 Task: Find connections with filter location Kettering with filter topic #careerswith filter profile language Potuguese with filter current company Aspire Systems with filter school Malla Reddy Engineering College with filter industry Coal Mining with filter service category Video Animation with filter keywords title Skin Care Specialist
Action: Mouse moved to (522, 77)
Screenshot: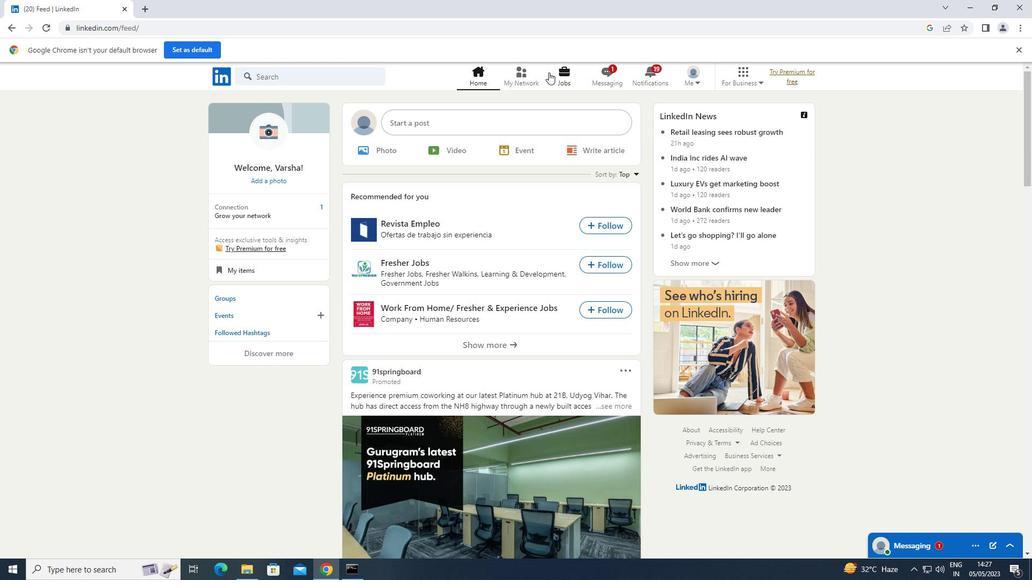 
Action: Mouse pressed left at (522, 77)
Screenshot: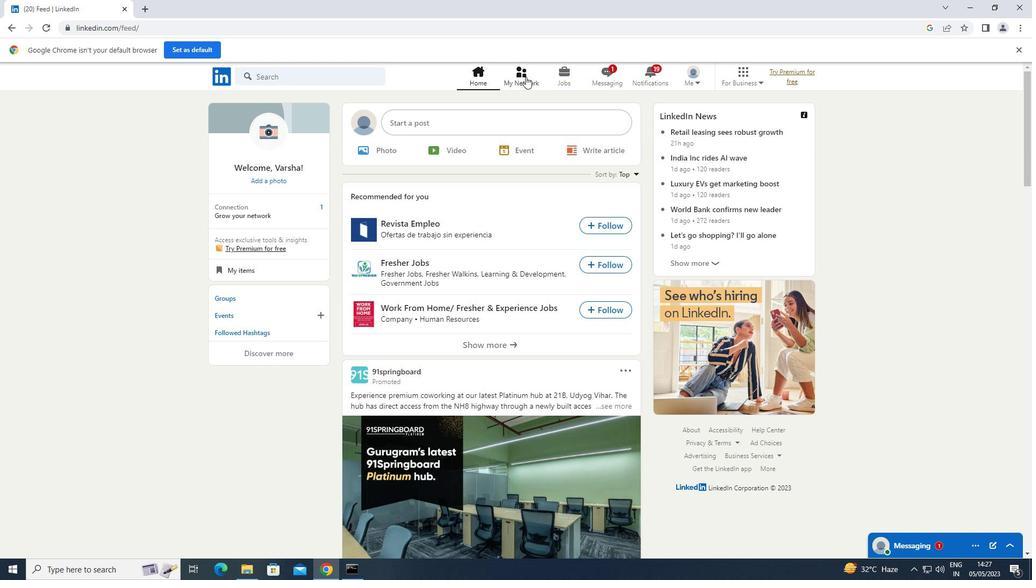 
Action: Mouse moved to (300, 132)
Screenshot: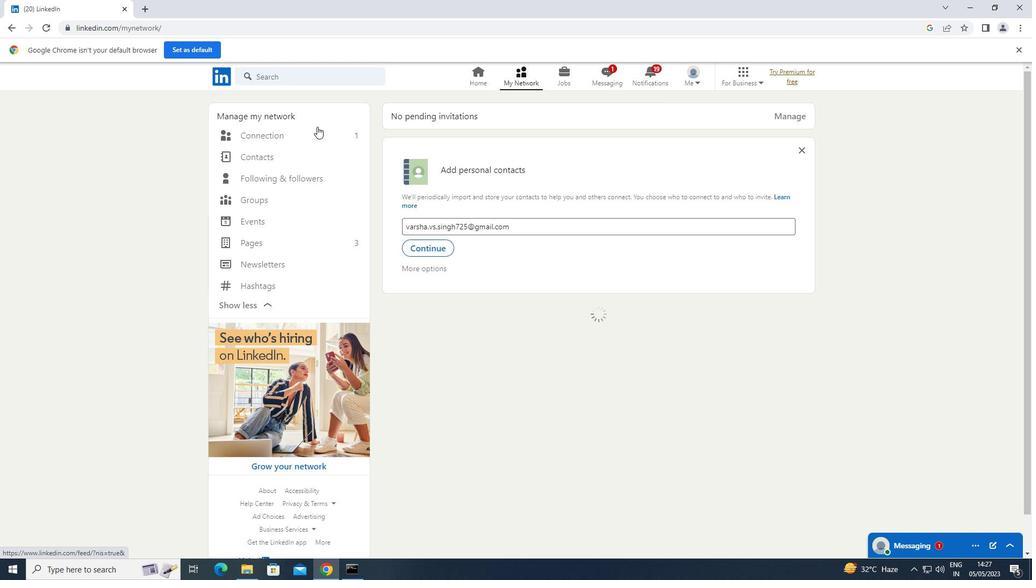
Action: Mouse pressed left at (300, 132)
Screenshot: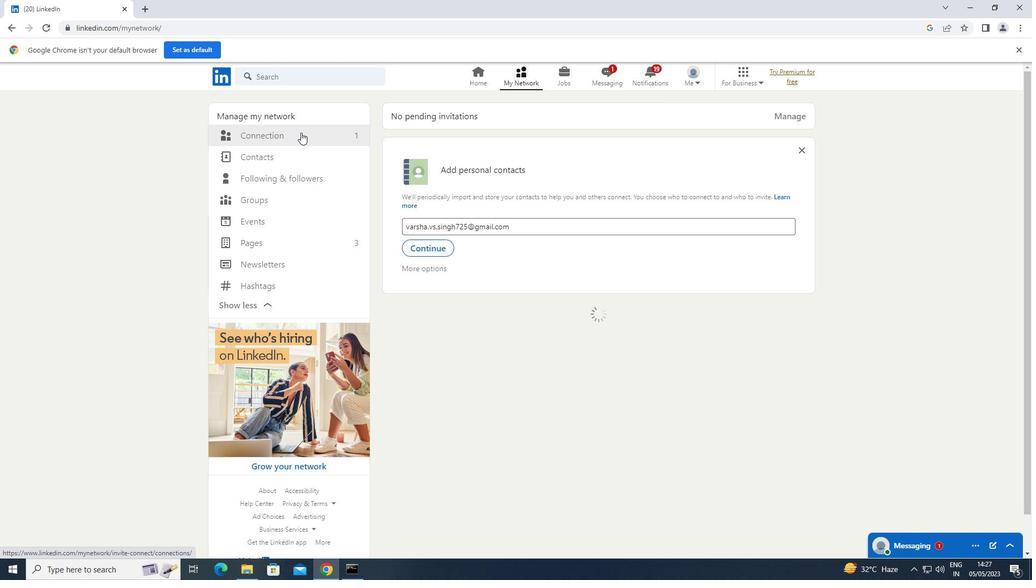 
Action: Mouse moved to (586, 133)
Screenshot: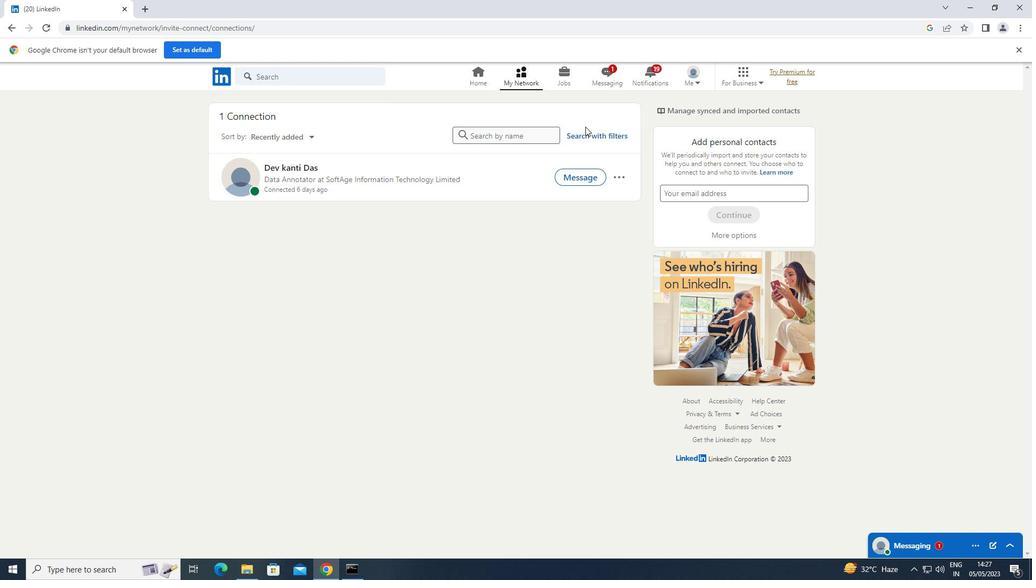 
Action: Mouse pressed left at (586, 133)
Screenshot: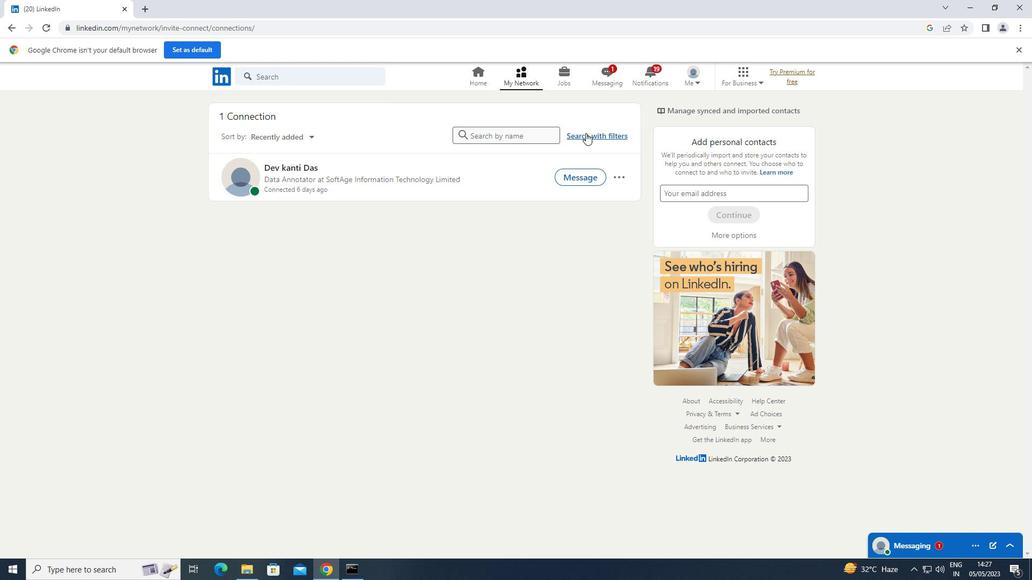 
Action: Mouse moved to (558, 103)
Screenshot: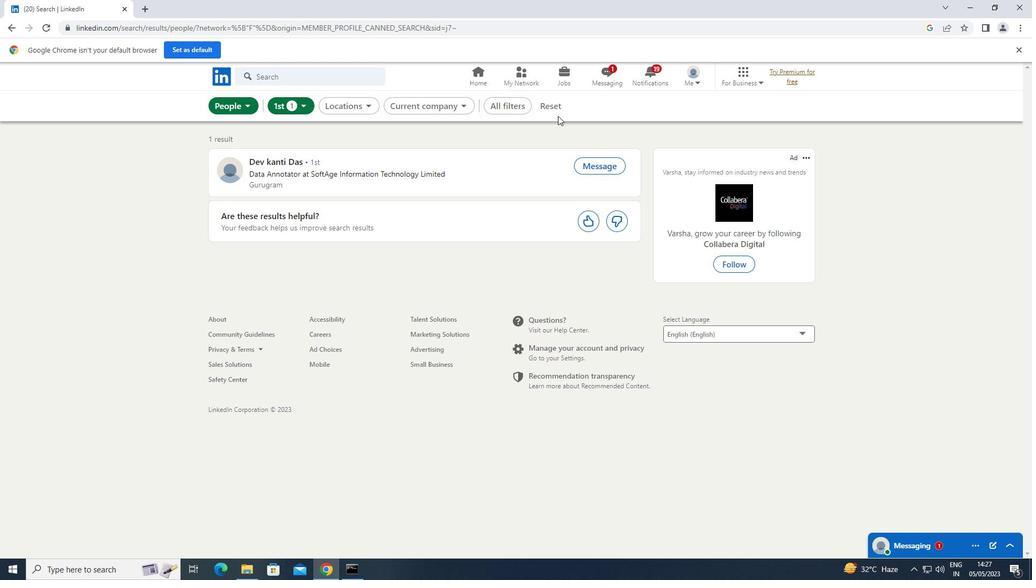 
Action: Mouse pressed left at (558, 103)
Screenshot: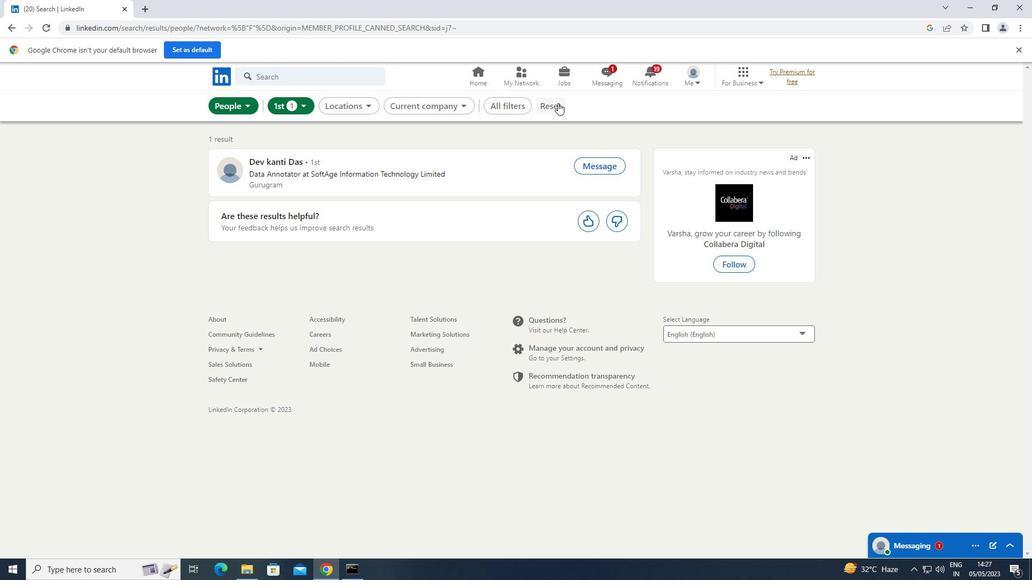 
Action: Mouse moved to (541, 98)
Screenshot: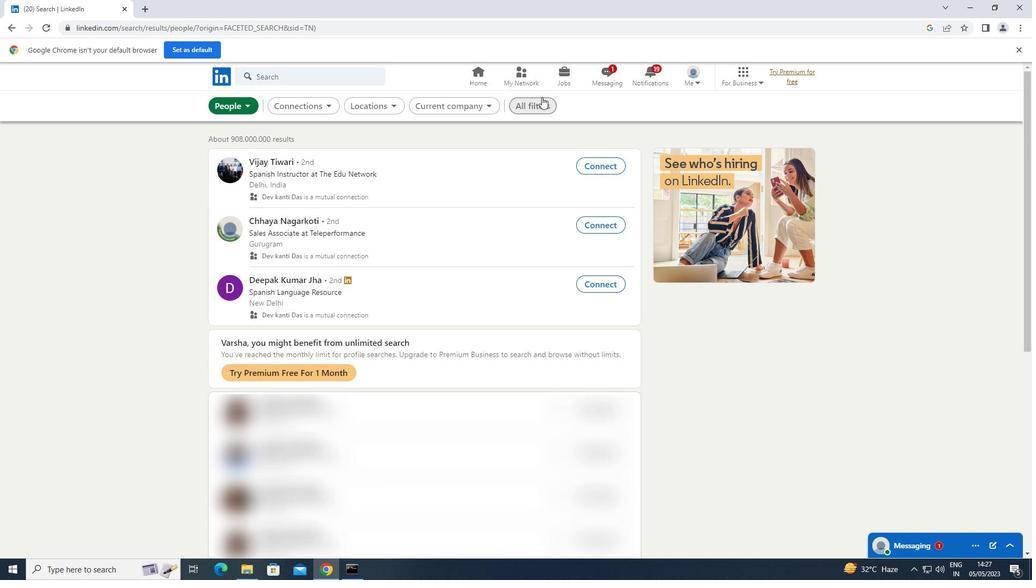 
Action: Mouse pressed left at (541, 98)
Screenshot: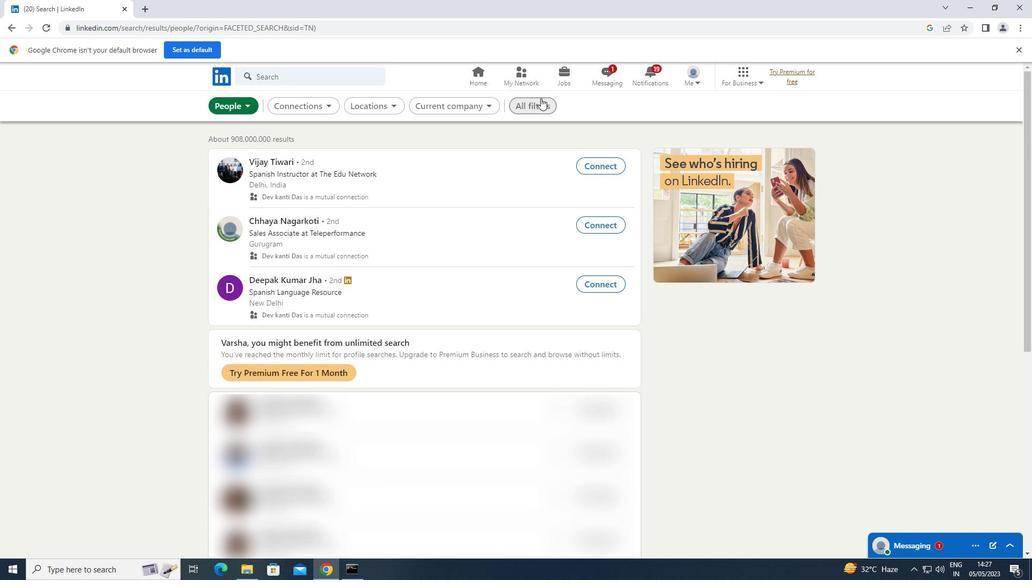 
Action: Mouse moved to (884, 321)
Screenshot: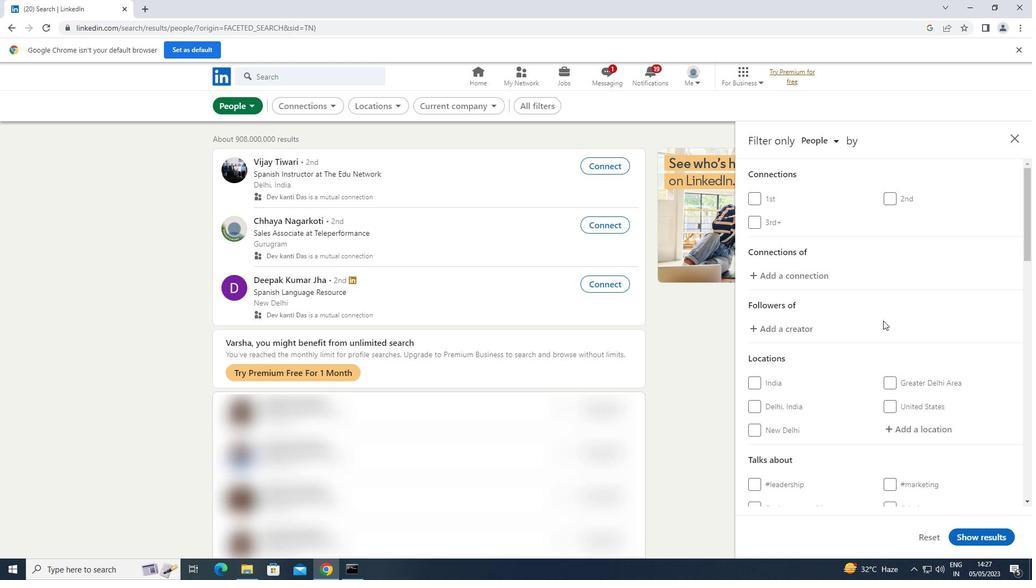 
Action: Mouse scrolled (884, 320) with delta (0, 0)
Screenshot: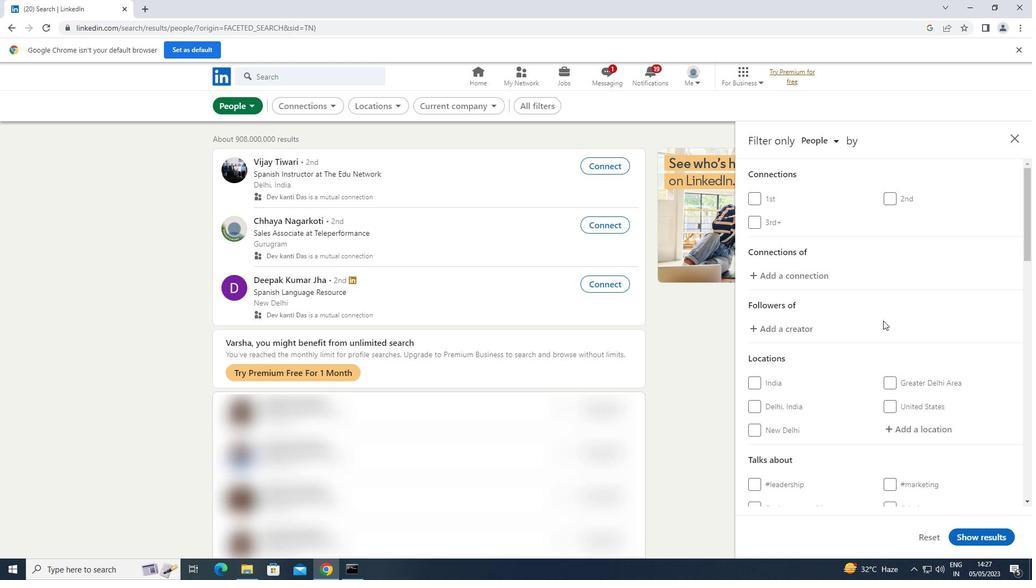 
Action: Mouse moved to (915, 377)
Screenshot: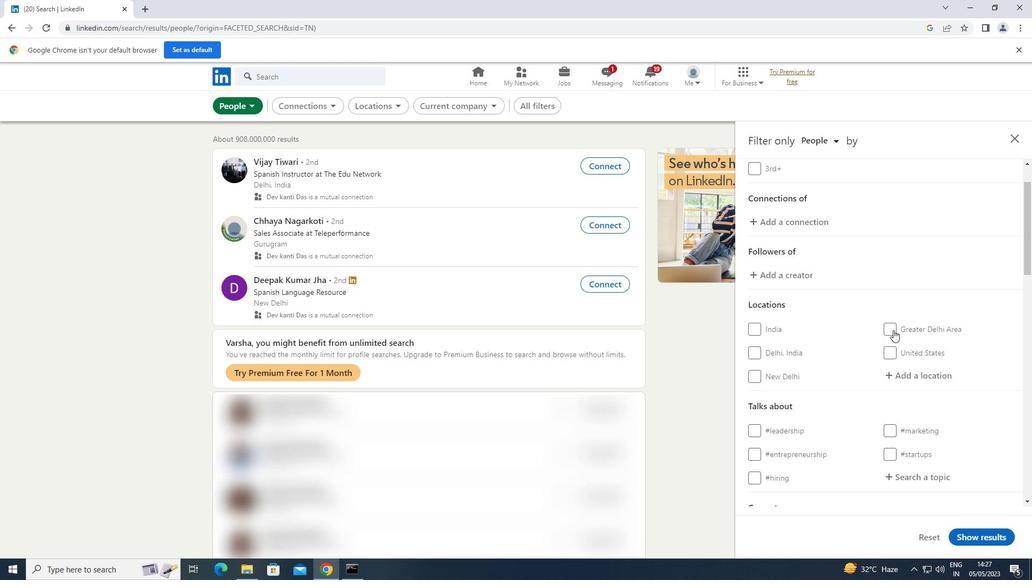 
Action: Mouse pressed left at (915, 377)
Screenshot: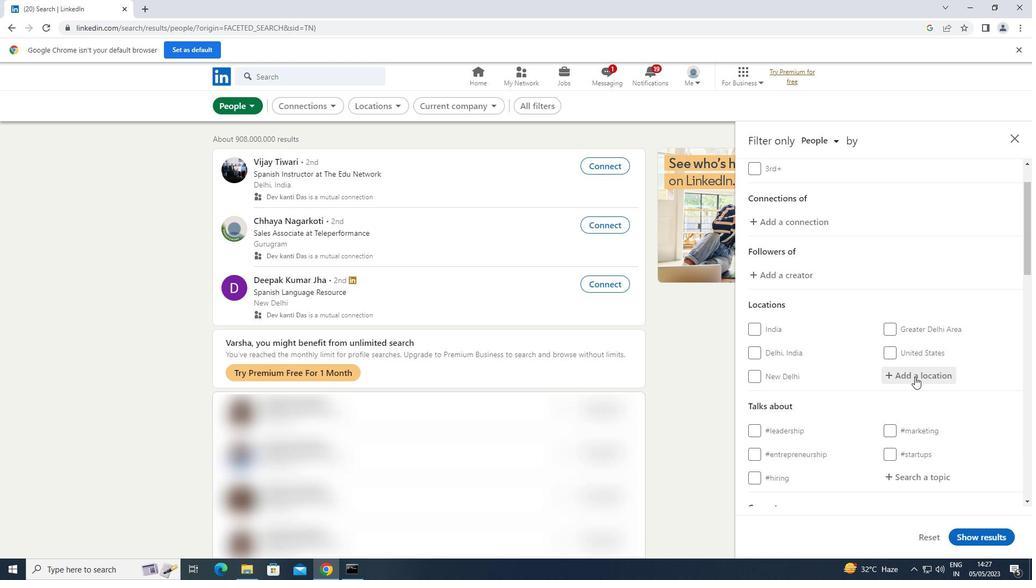 
Action: Key pressed <Key.shift>KETTERING
Screenshot: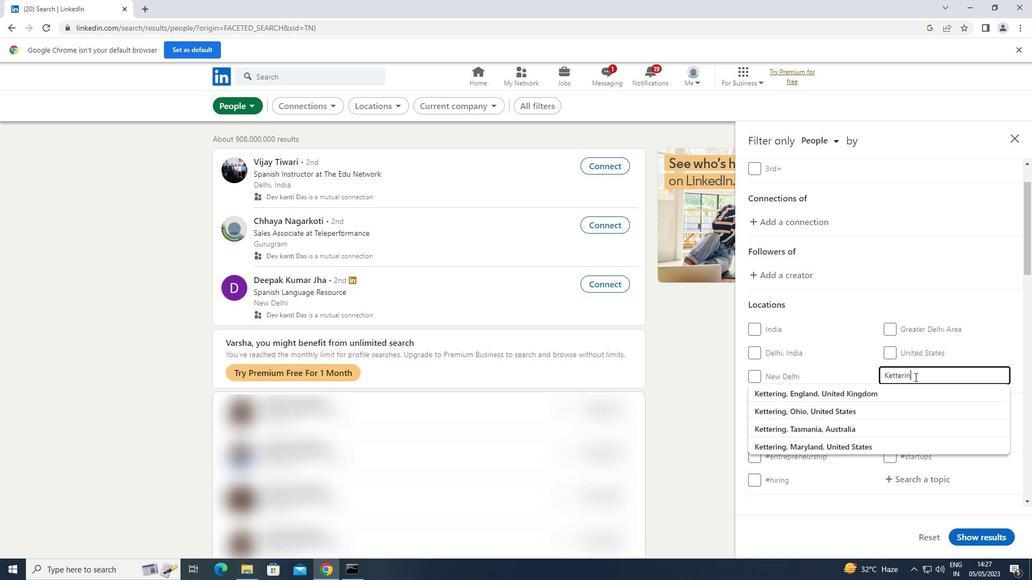 
Action: Mouse moved to (908, 472)
Screenshot: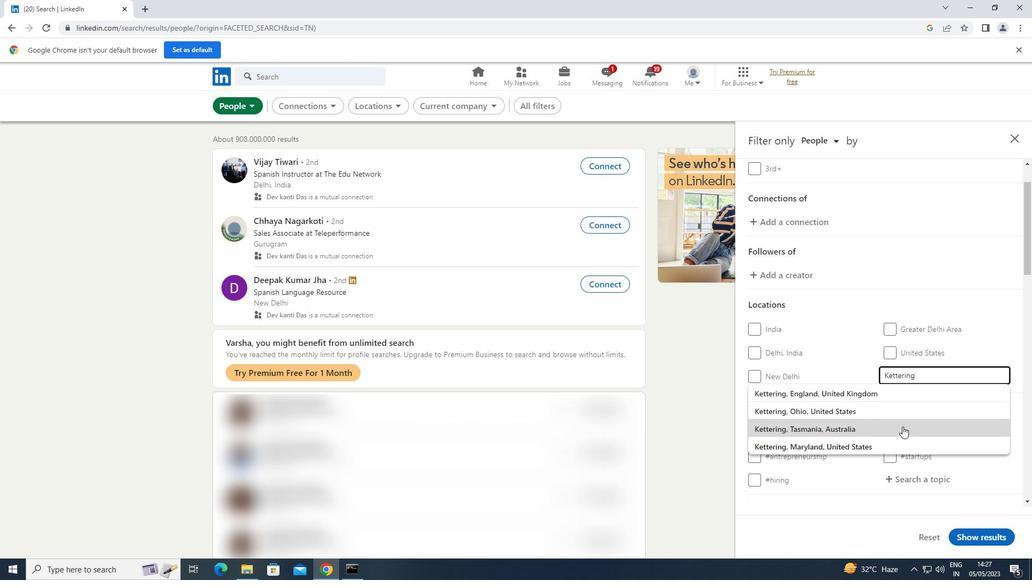 
Action: Mouse pressed left at (908, 472)
Screenshot: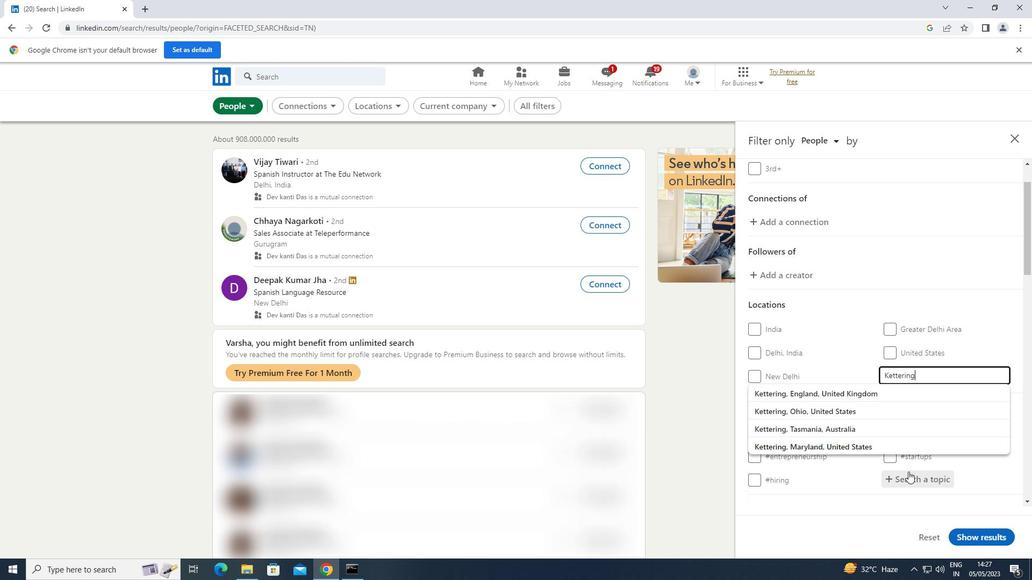 
Action: Key pressed CAREERS
Screenshot: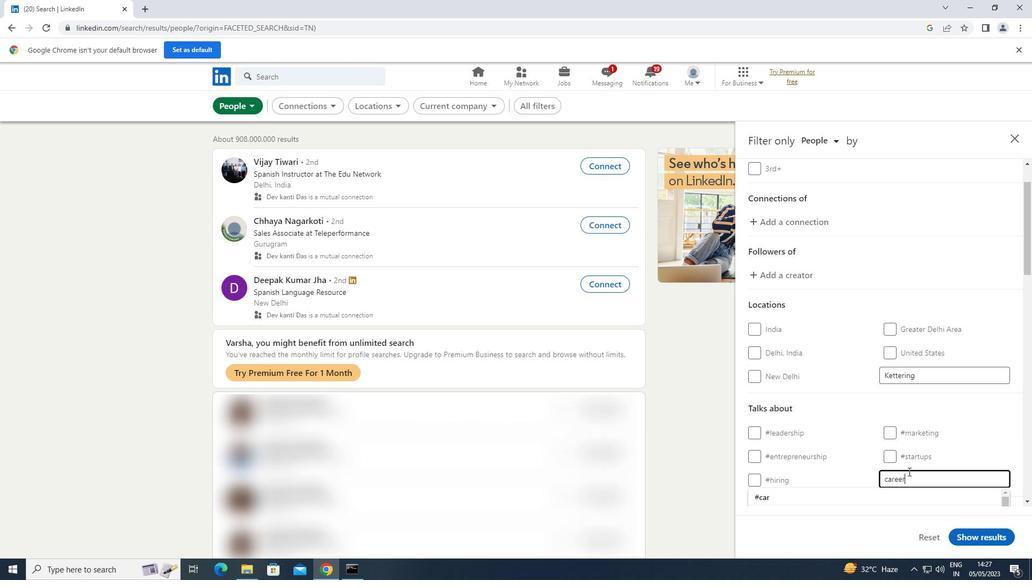 
Action: Mouse moved to (833, 495)
Screenshot: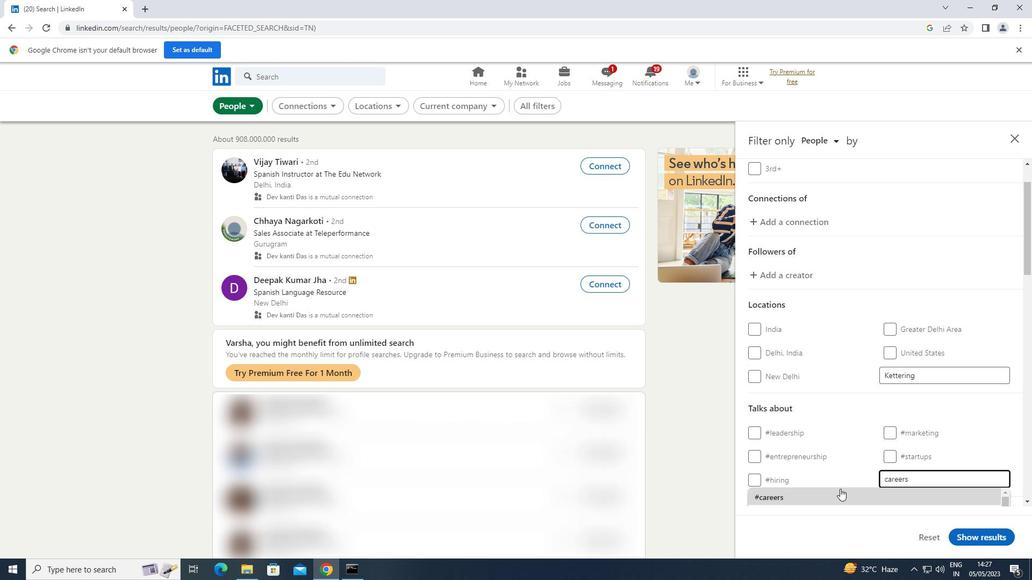 
Action: Mouse pressed left at (833, 495)
Screenshot: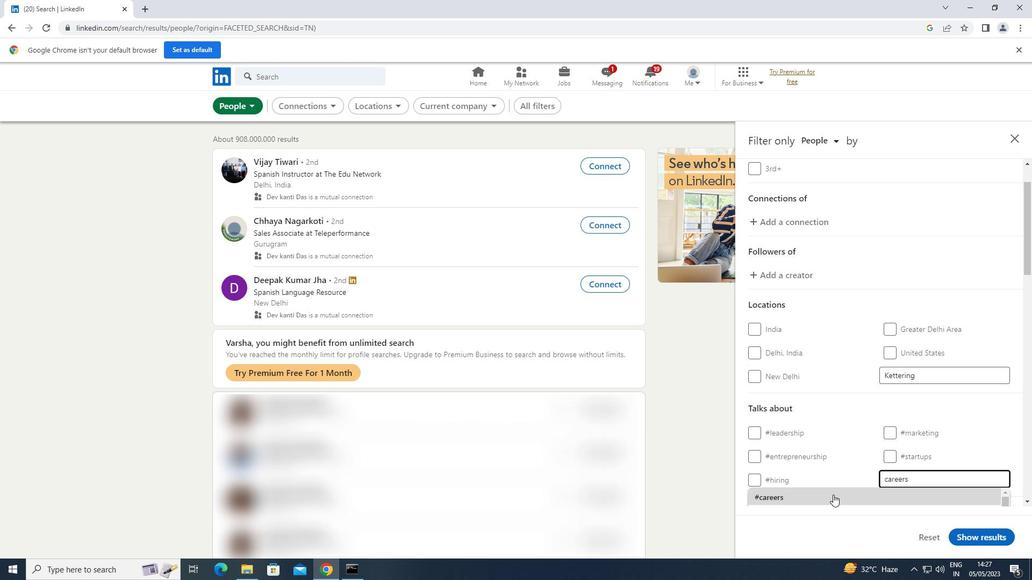 
Action: Mouse moved to (885, 420)
Screenshot: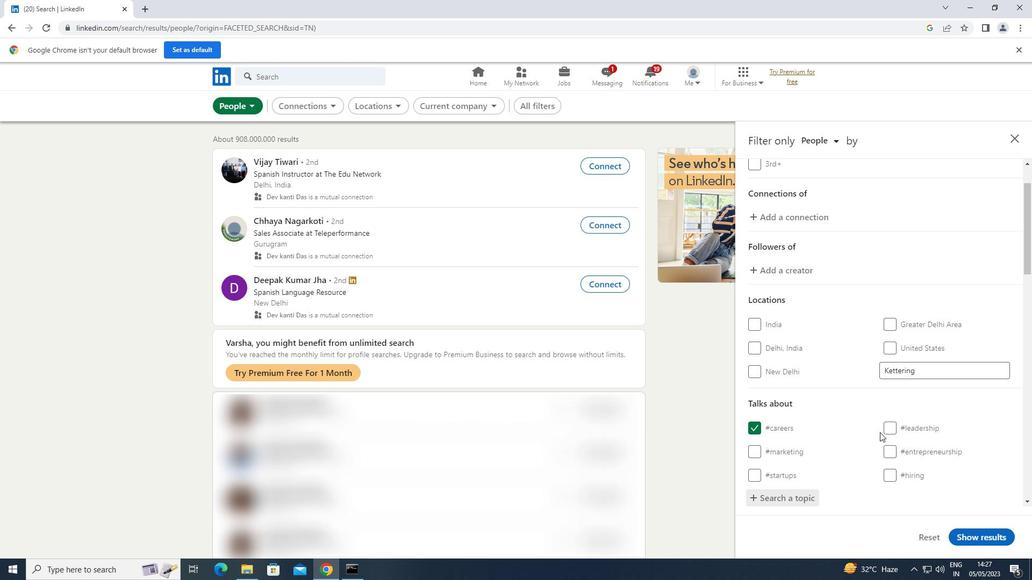 
Action: Mouse scrolled (885, 419) with delta (0, 0)
Screenshot: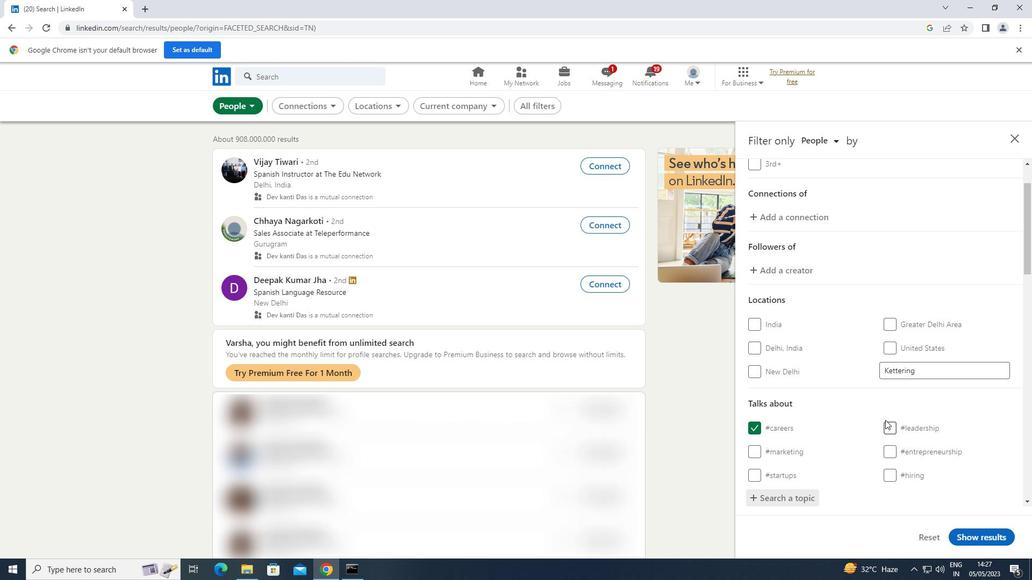 
Action: Mouse scrolled (885, 419) with delta (0, 0)
Screenshot: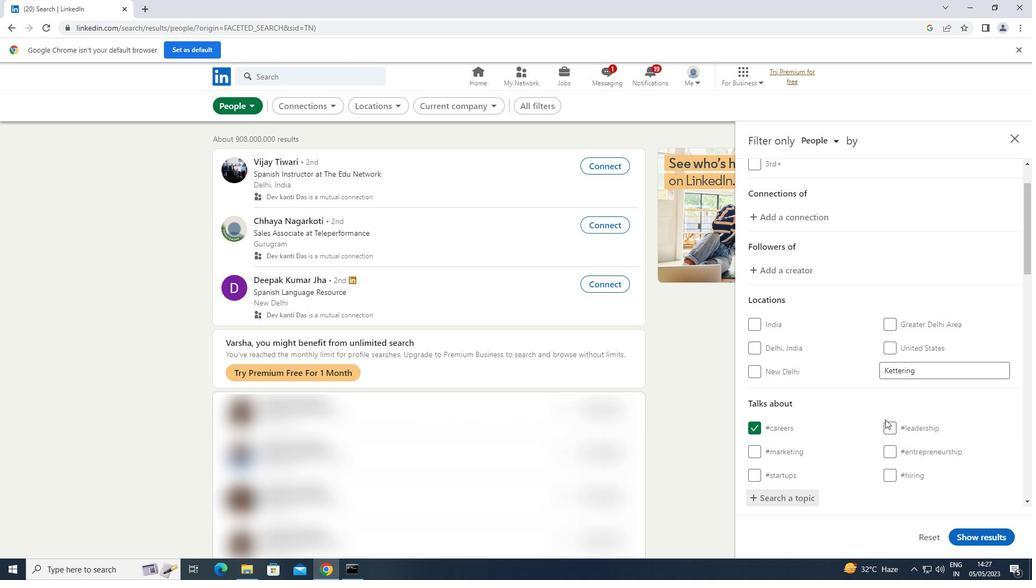 
Action: Mouse scrolled (885, 419) with delta (0, 0)
Screenshot: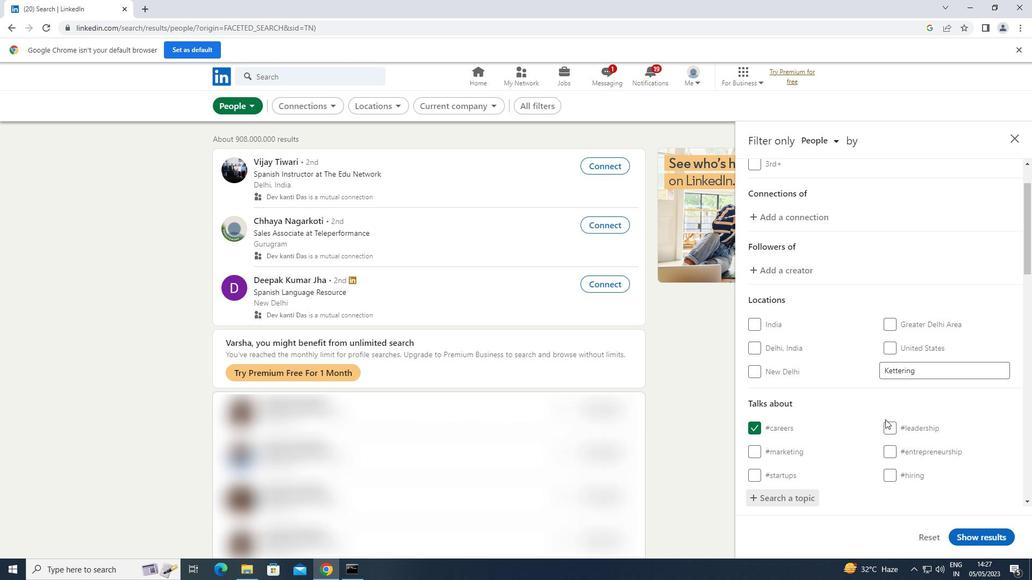 
Action: Mouse scrolled (885, 419) with delta (0, 0)
Screenshot: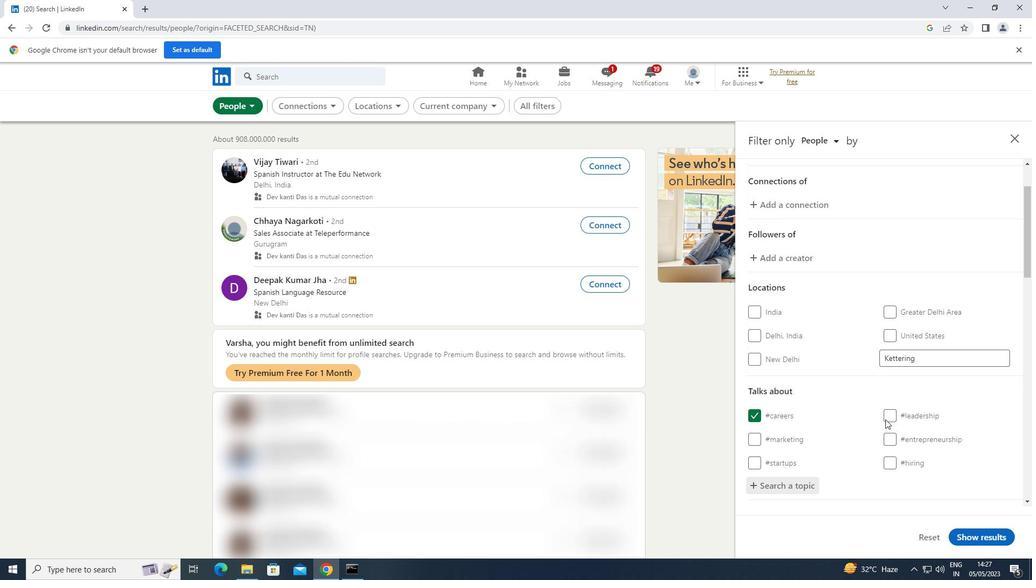 
Action: Mouse scrolled (885, 419) with delta (0, 0)
Screenshot: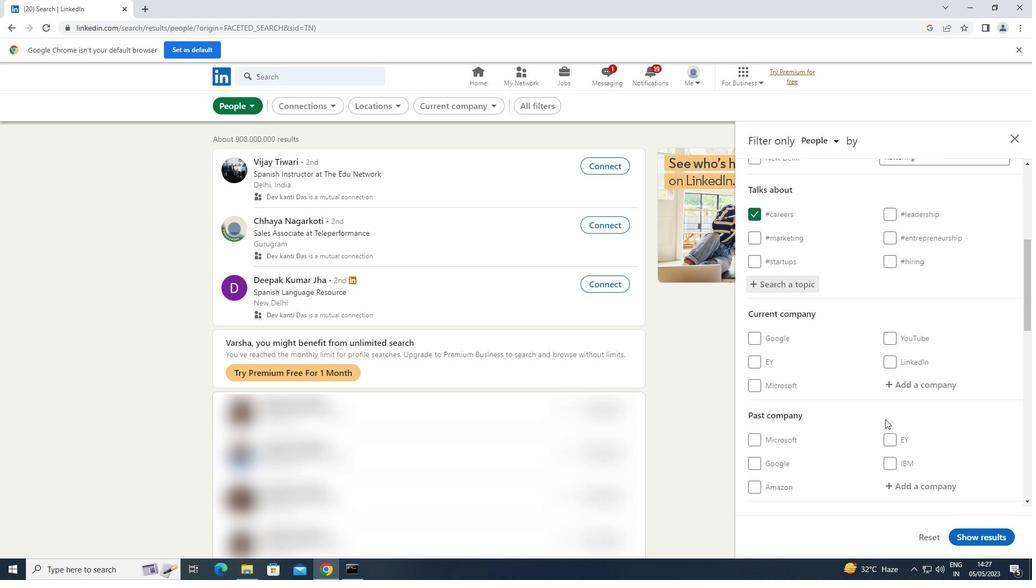 
Action: Mouse scrolled (885, 419) with delta (0, 0)
Screenshot: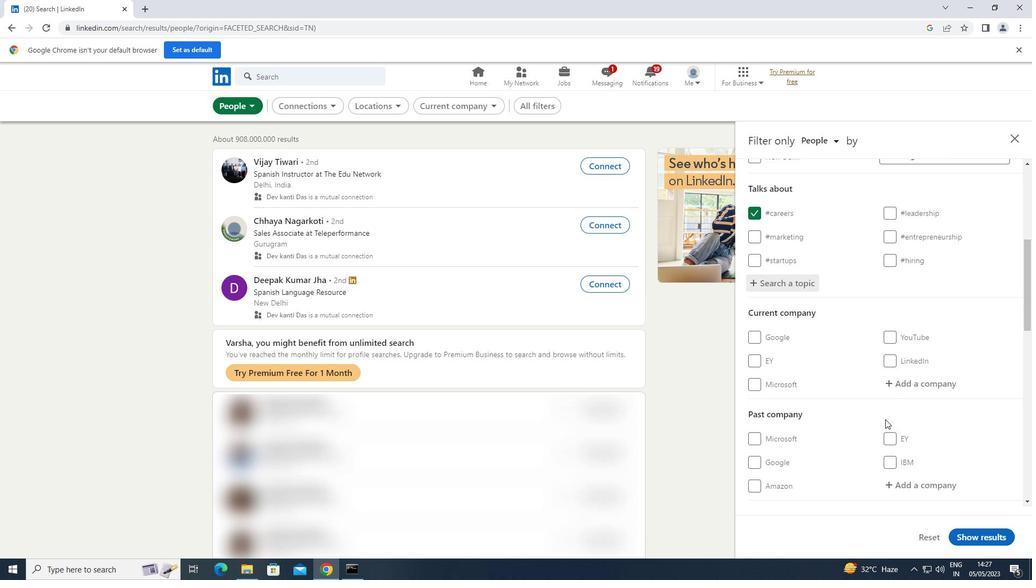 
Action: Mouse scrolled (885, 419) with delta (0, 0)
Screenshot: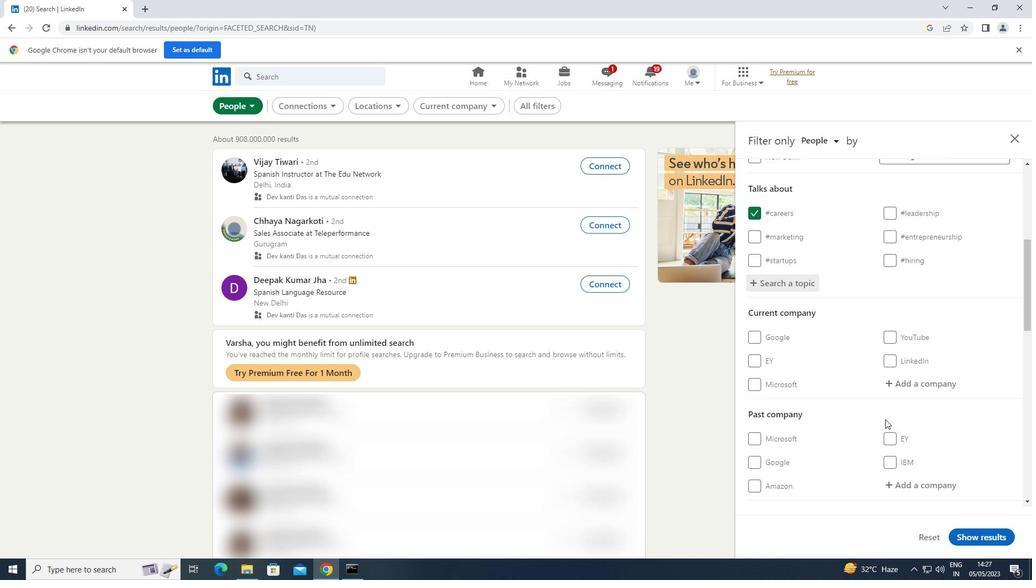 
Action: Mouse scrolled (885, 419) with delta (0, 0)
Screenshot: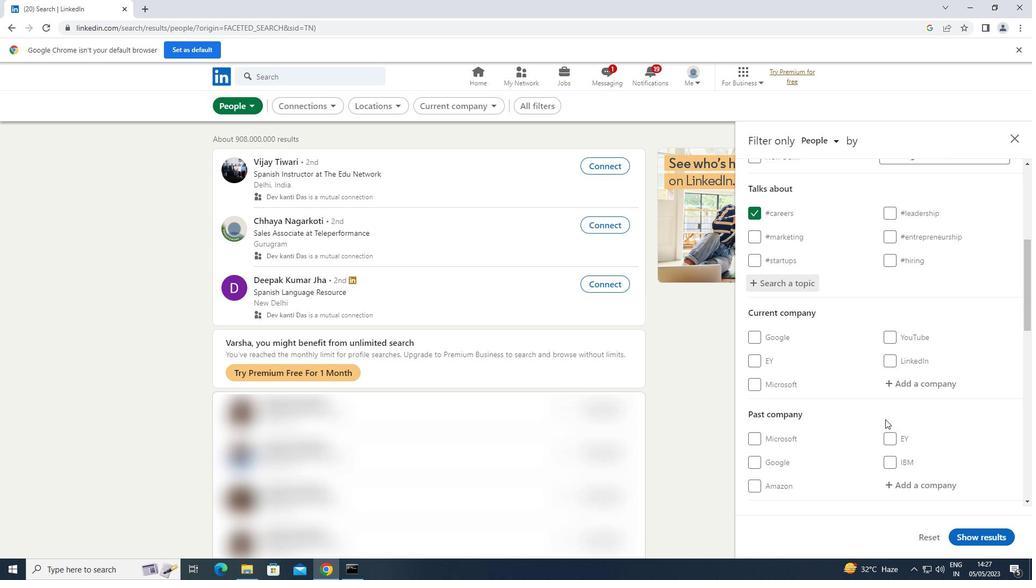 
Action: Mouse scrolled (885, 419) with delta (0, 0)
Screenshot: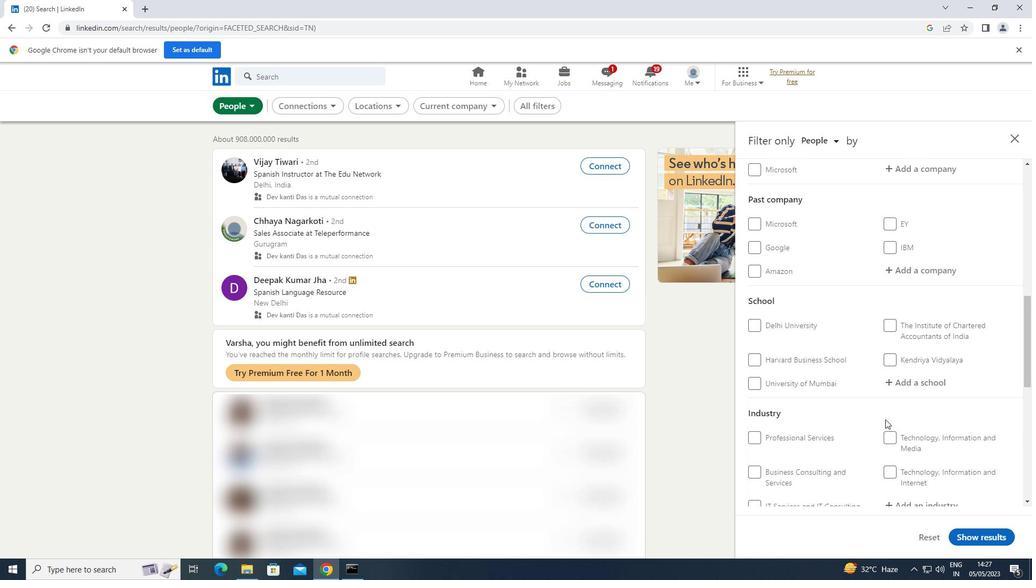 
Action: Mouse scrolled (885, 419) with delta (0, 0)
Screenshot: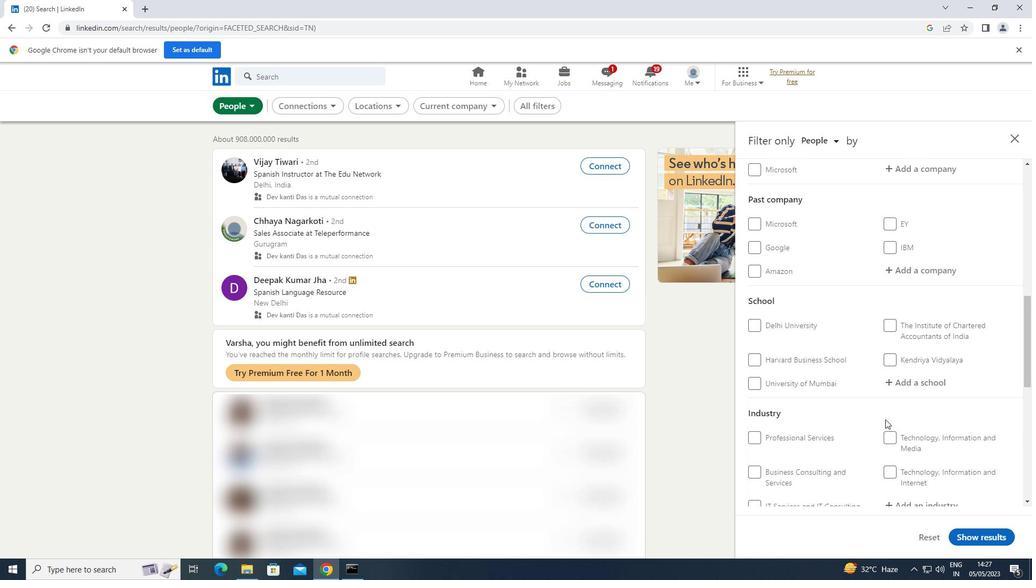 
Action: Mouse scrolled (885, 419) with delta (0, 0)
Screenshot: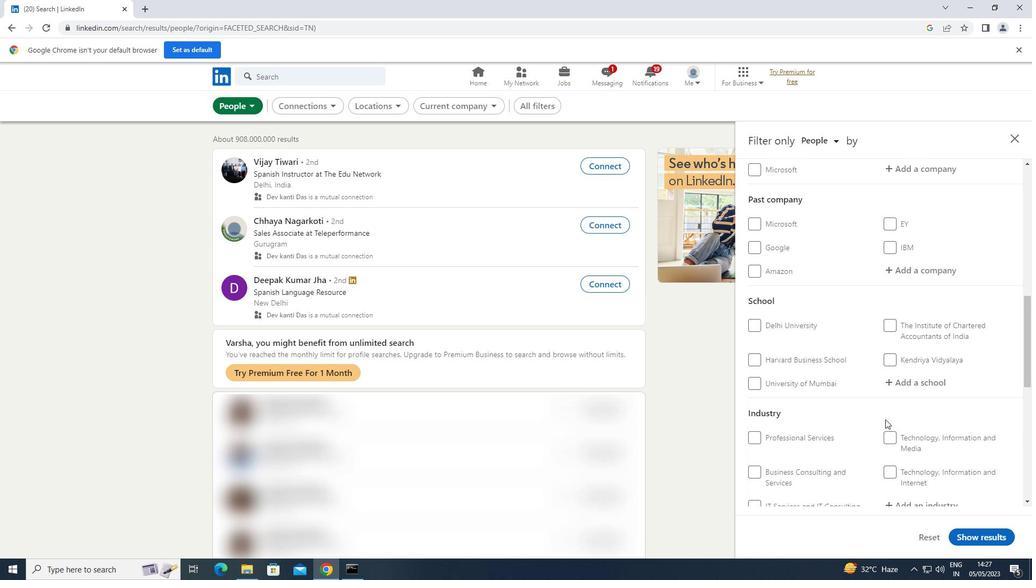
Action: Mouse scrolled (885, 419) with delta (0, 0)
Screenshot: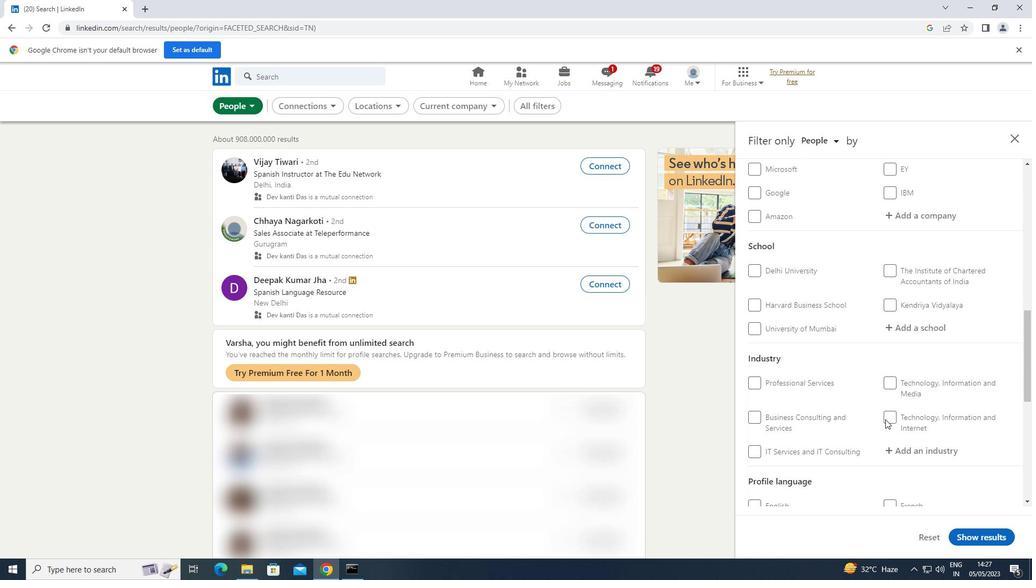 
Action: Mouse moved to (887, 367)
Screenshot: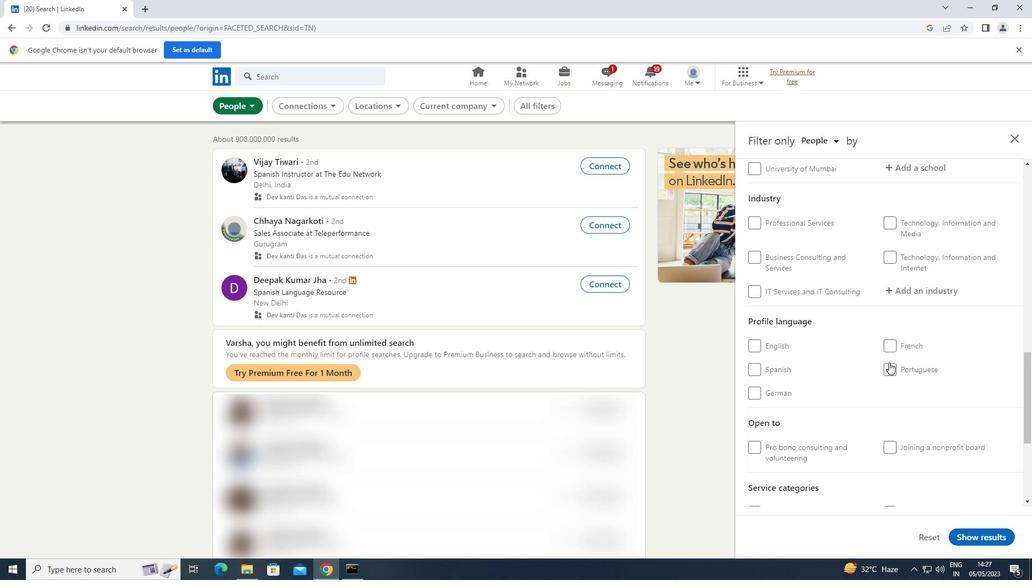 
Action: Mouse pressed left at (887, 367)
Screenshot: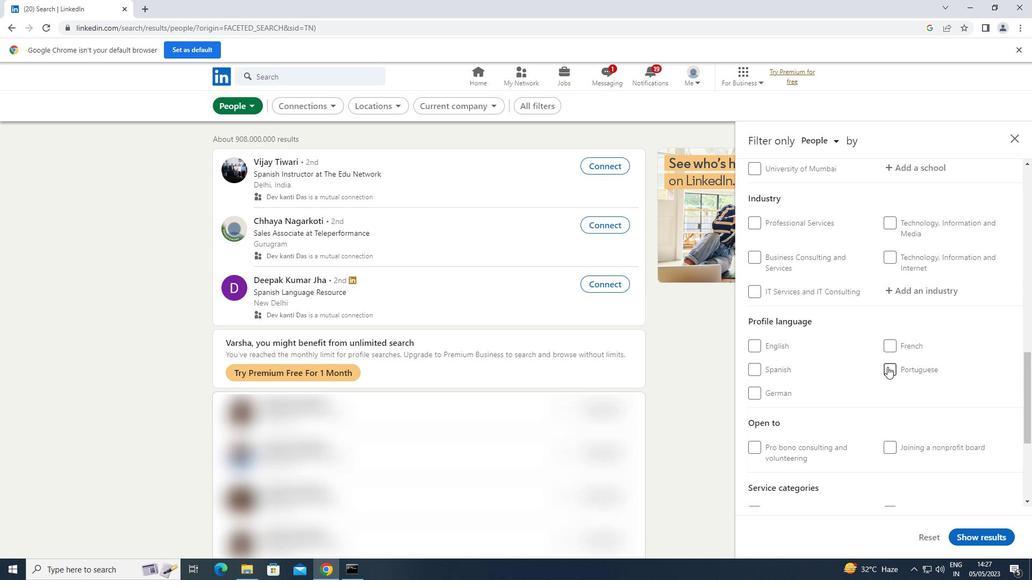 
Action: Mouse scrolled (887, 367) with delta (0, 0)
Screenshot: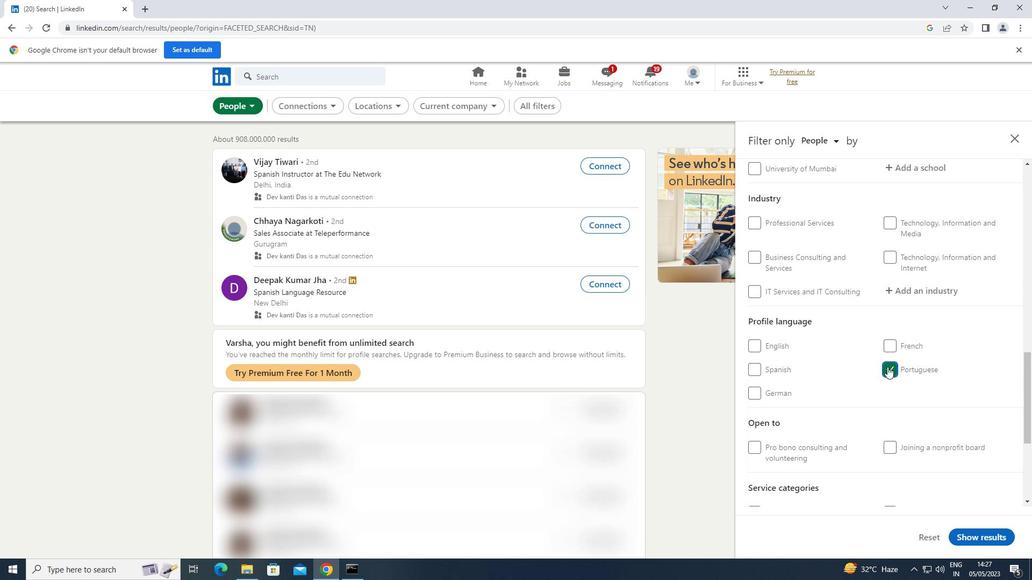 
Action: Mouse scrolled (887, 367) with delta (0, 0)
Screenshot: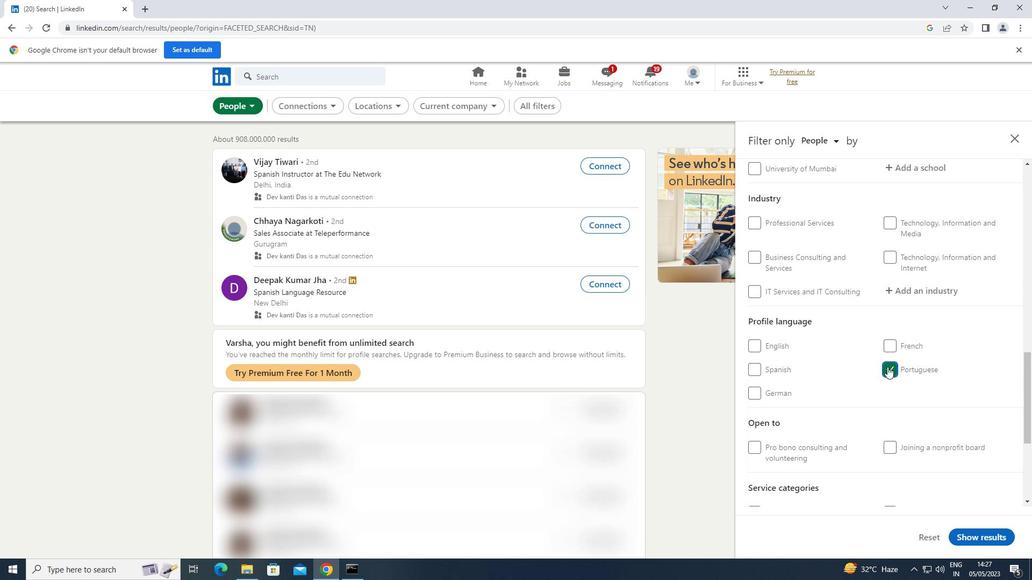 
Action: Mouse scrolled (887, 367) with delta (0, 0)
Screenshot: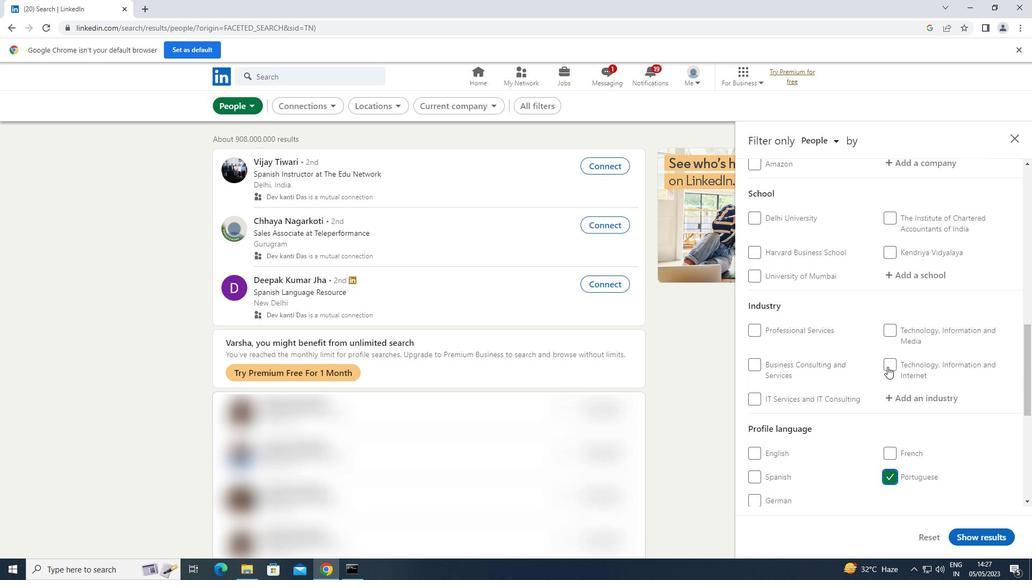 
Action: Mouse scrolled (887, 367) with delta (0, 0)
Screenshot: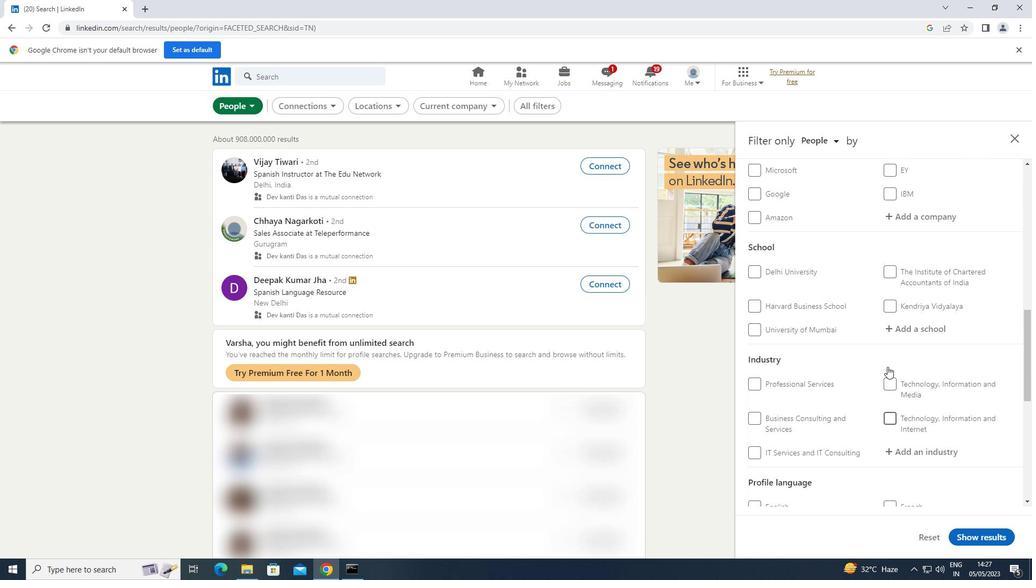 
Action: Mouse scrolled (887, 367) with delta (0, 0)
Screenshot: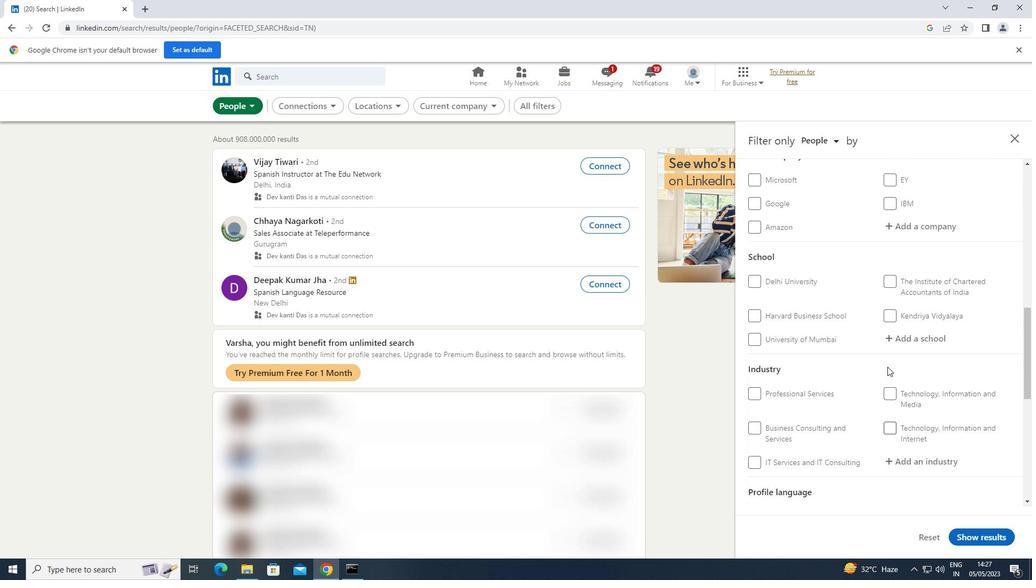 
Action: Mouse scrolled (887, 367) with delta (0, 0)
Screenshot: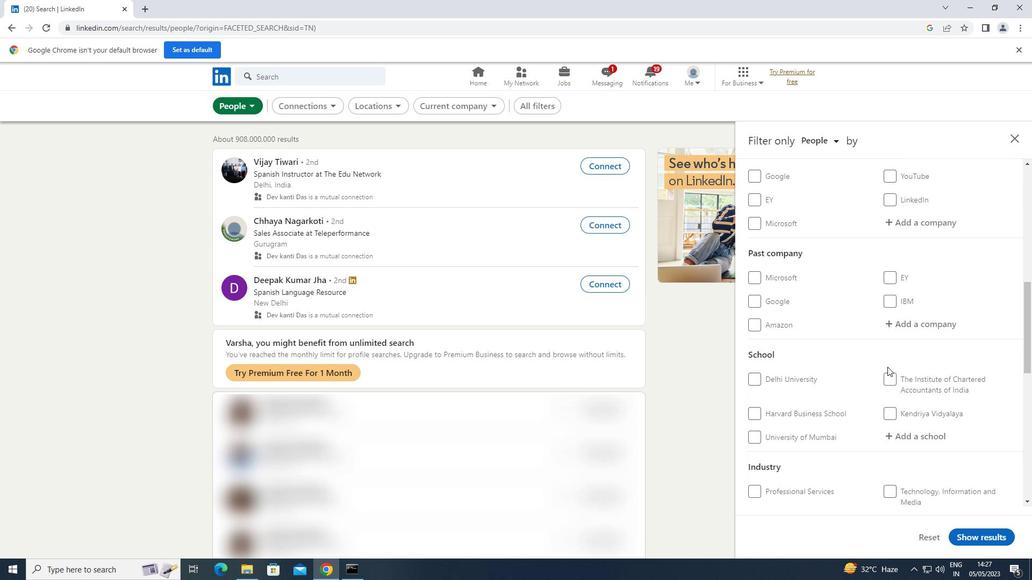 
Action: Mouse scrolled (887, 367) with delta (0, 0)
Screenshot: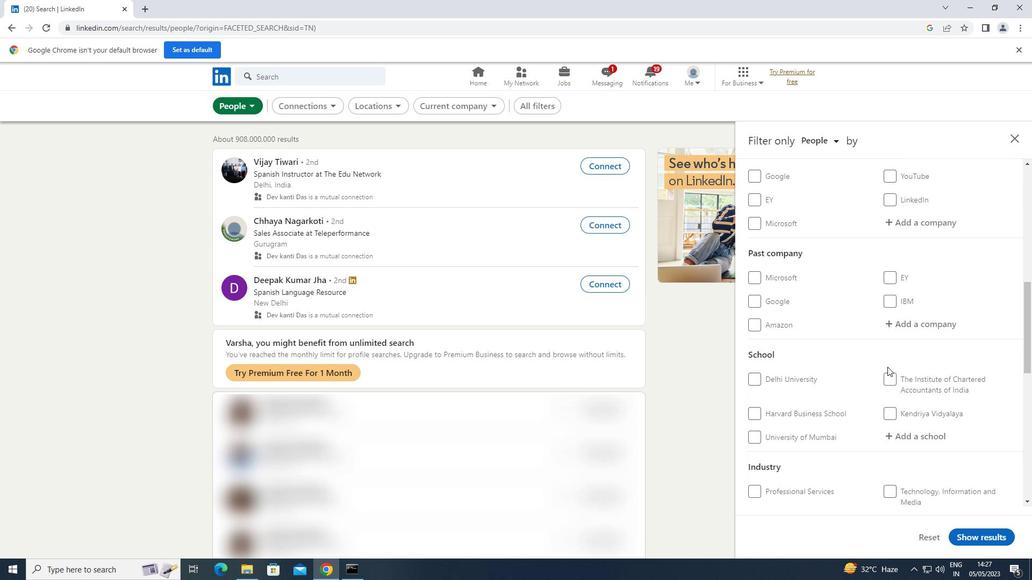 
Action: Mouse moved to (915, 334)
Screenshot: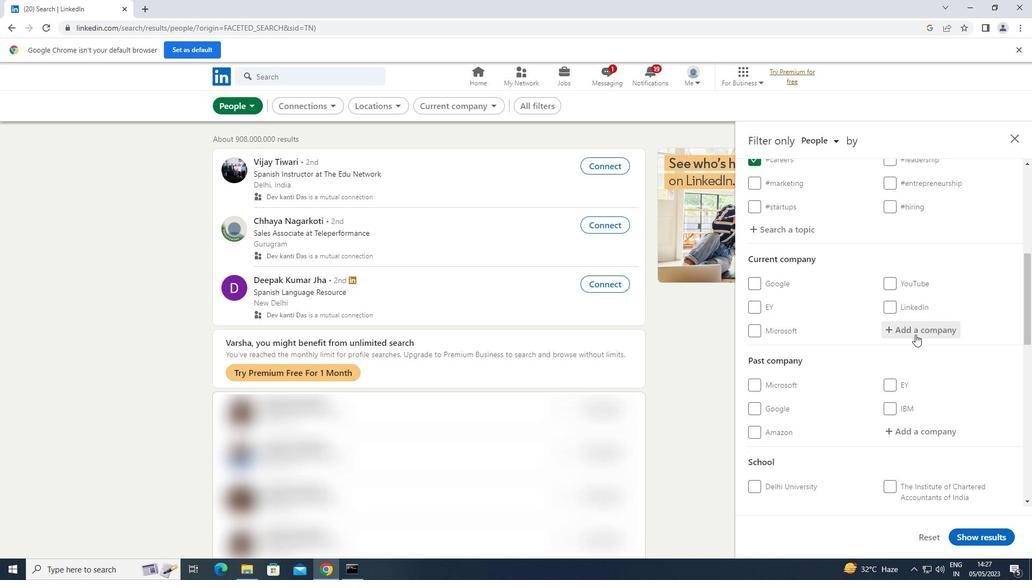
Action: Mouse pressed left at (915, 334)
Screenshot: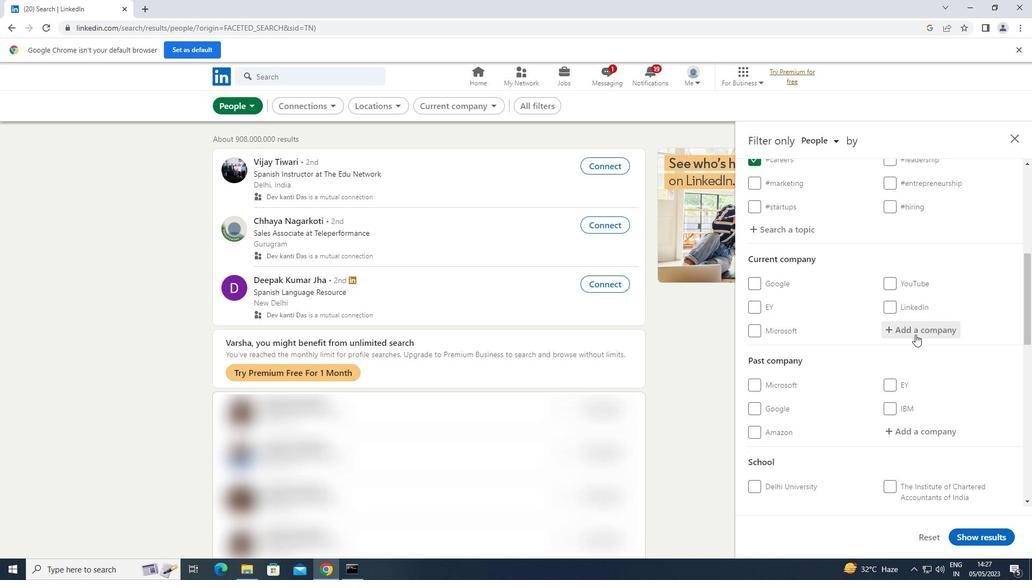 
Action: Key pressed <Key.shift>ASPIRE<Key.space>
Screenshot: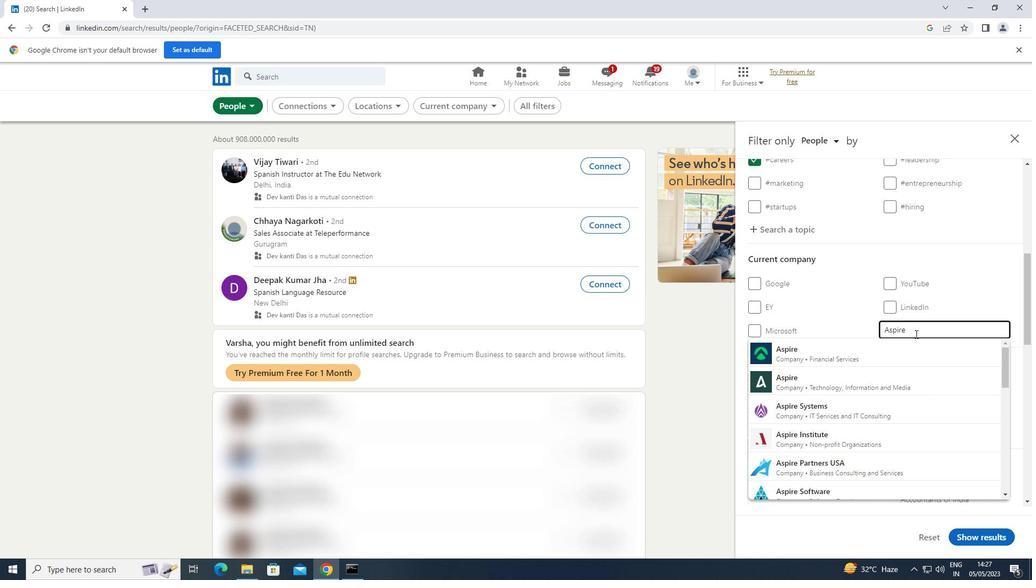 
Action: Mouse moved to (858, 415)
Screenshot: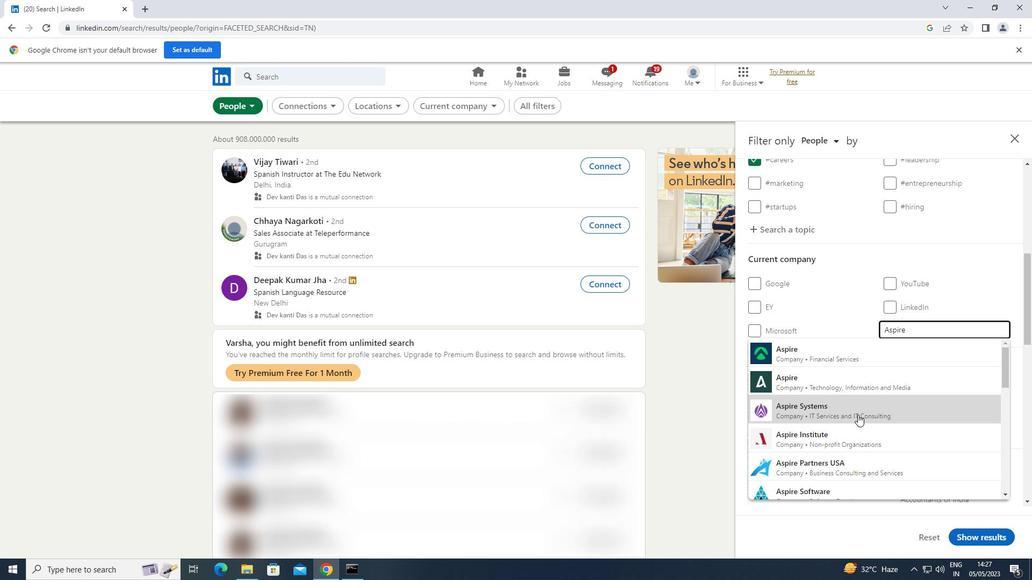 
Action: Mouse pressed left at (858, 415)
Screenshot: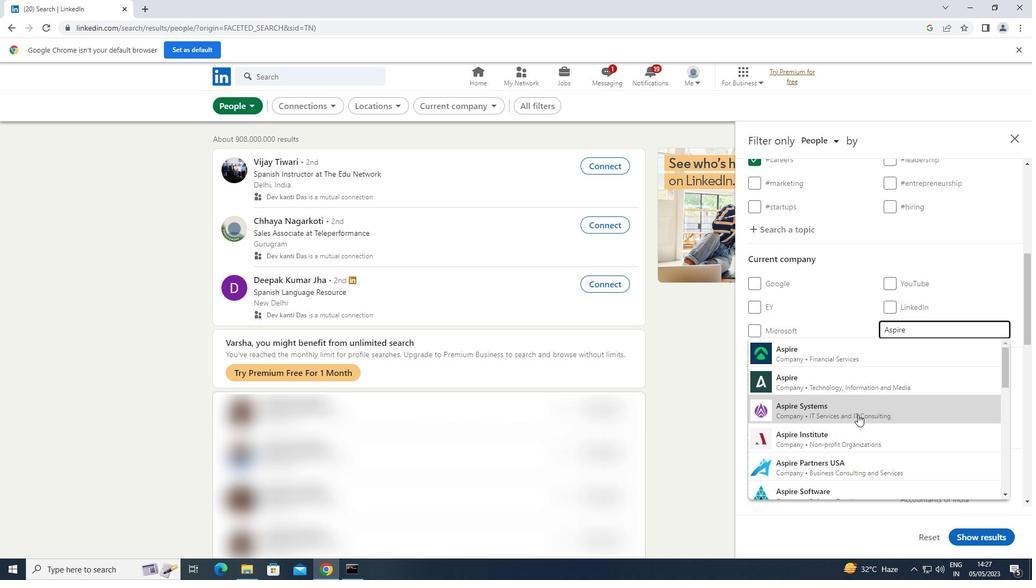 
Action: Mouse moved to (865, 404)
Screenshot: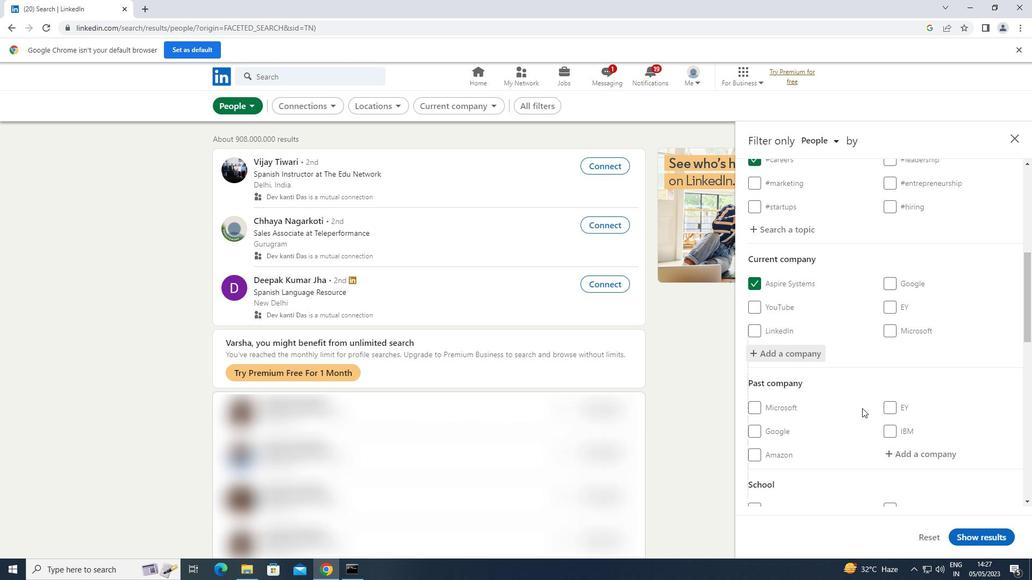
Action: Mouse scrolled (865, 404) with delta (0, 0)
Screenshot: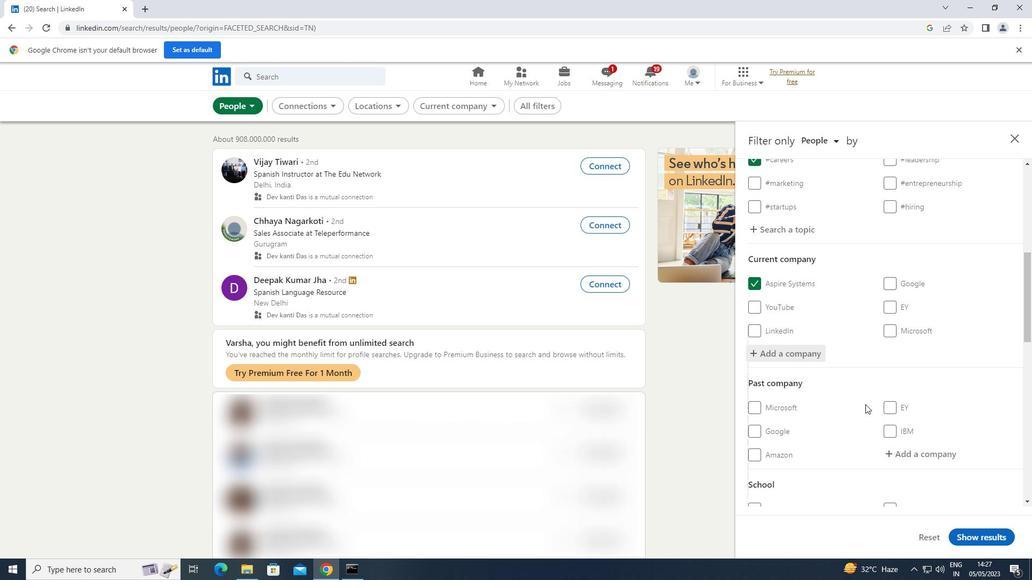 
Action: Mouse scrolled (865, 404) with delta (0, 0)
Screenshot: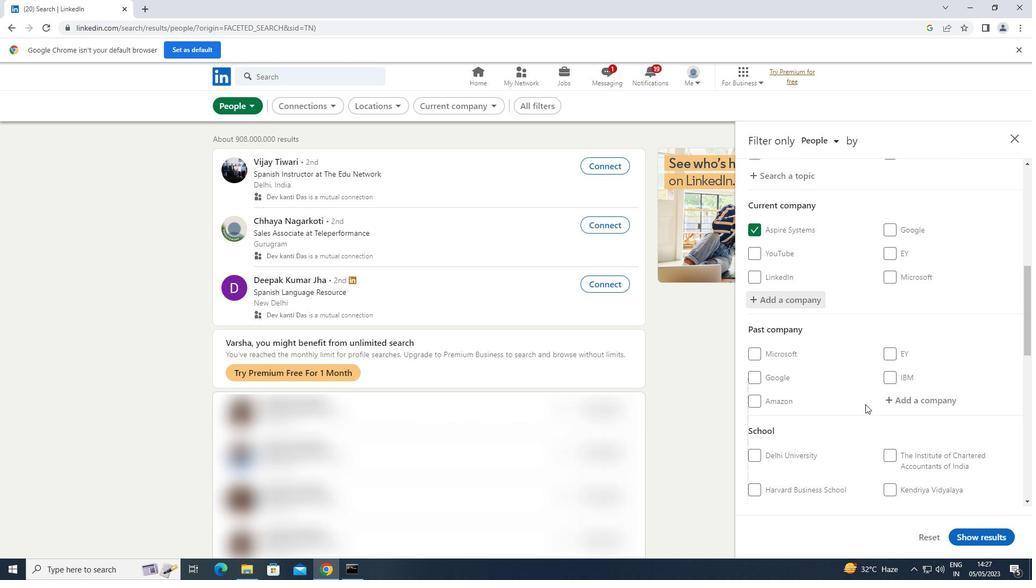 
Action: Mouse moved to (910, 434)
Screenshot: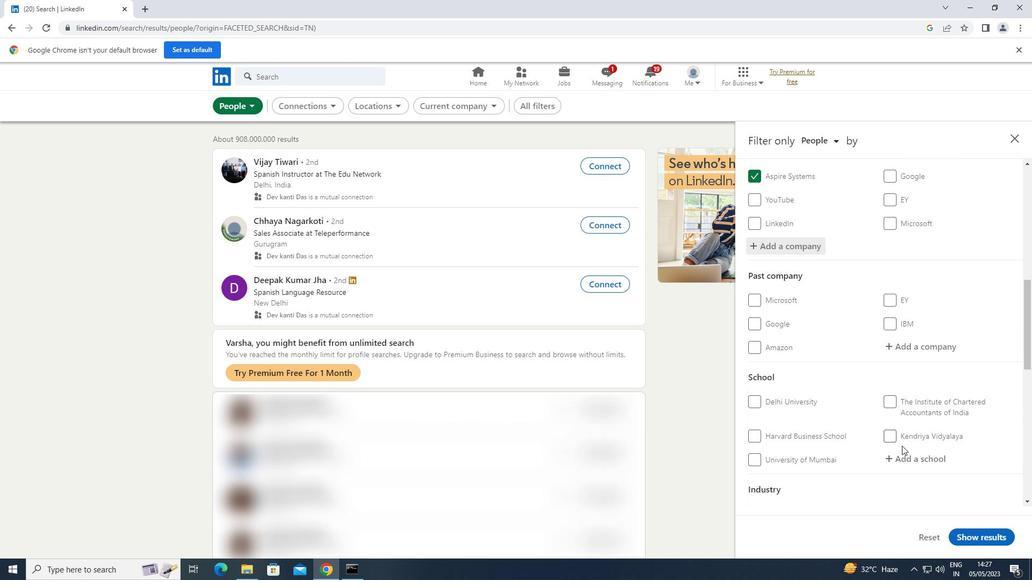 
Action: Mouse scrolled (910, 433) with delta (0, 0)
Screenshot: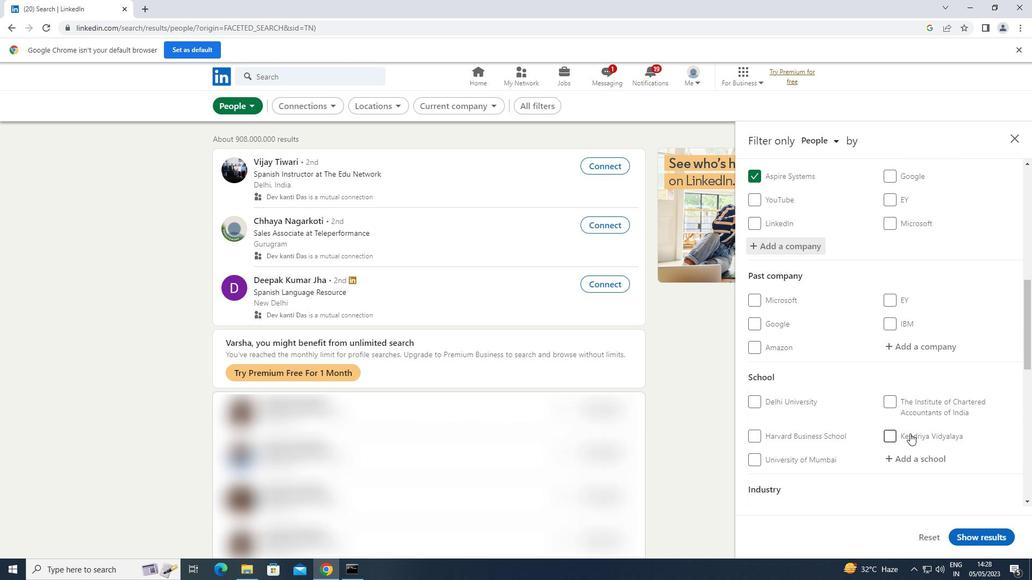 
Action: Mouse moved to (916, 406)
Screenshot: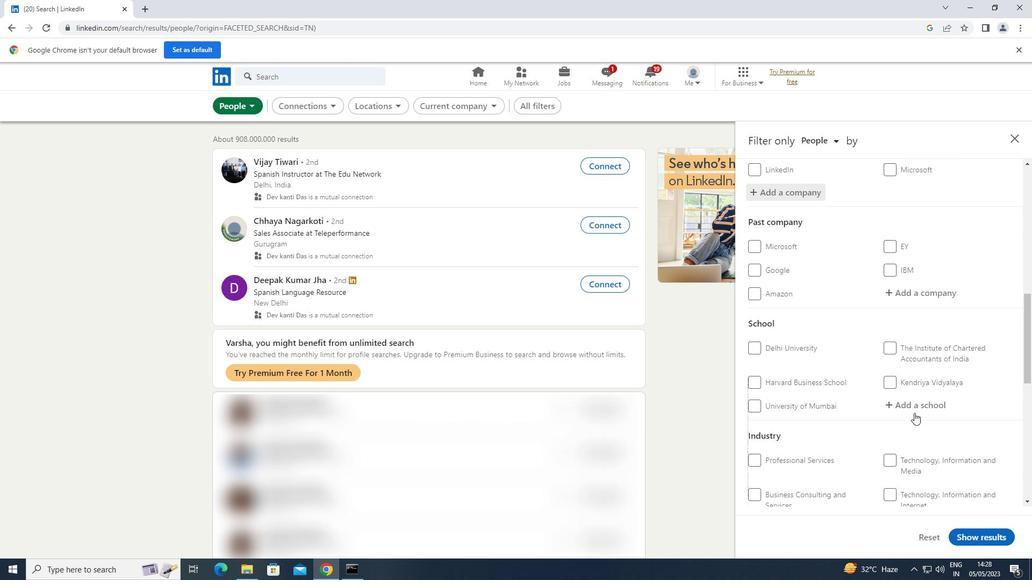 
Action: Mouse pressed left at (916, 406)
Screenshot: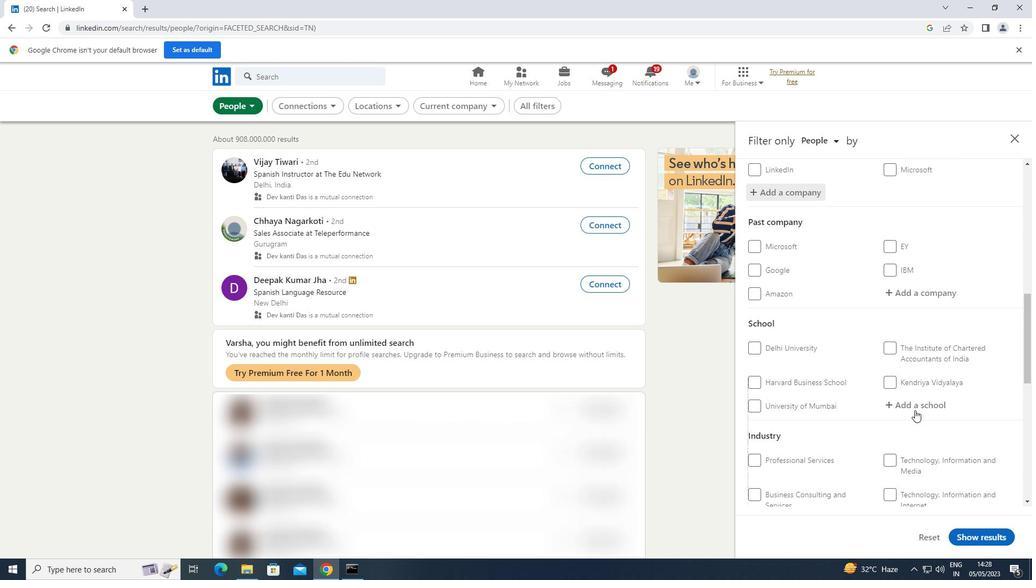 
Action: Key pressed <Key.shift>MALLA<Key.space><Key.shift>REDDY
Screenshot: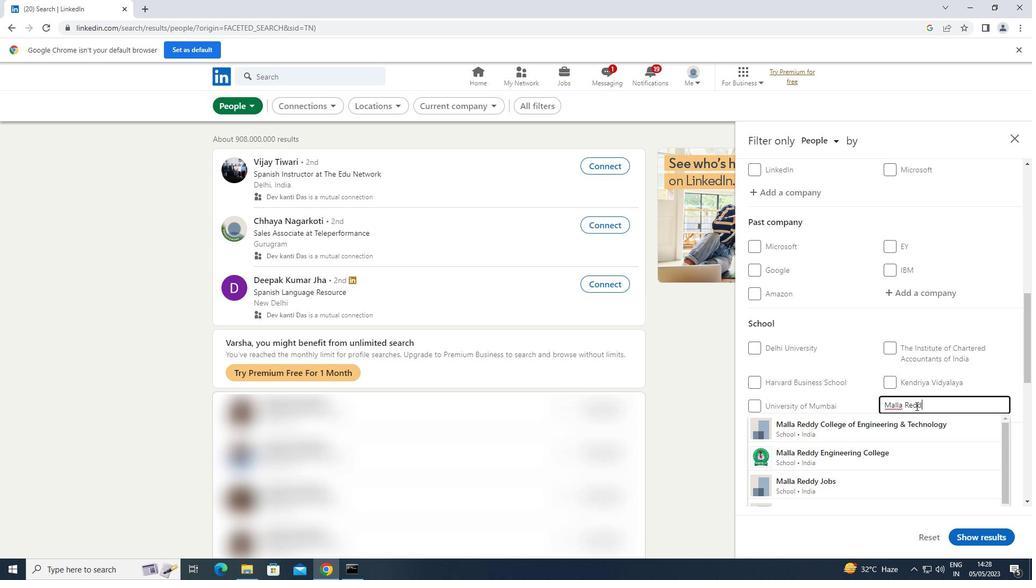 
Action: Mouse moved to (893, 452)
Screenshot: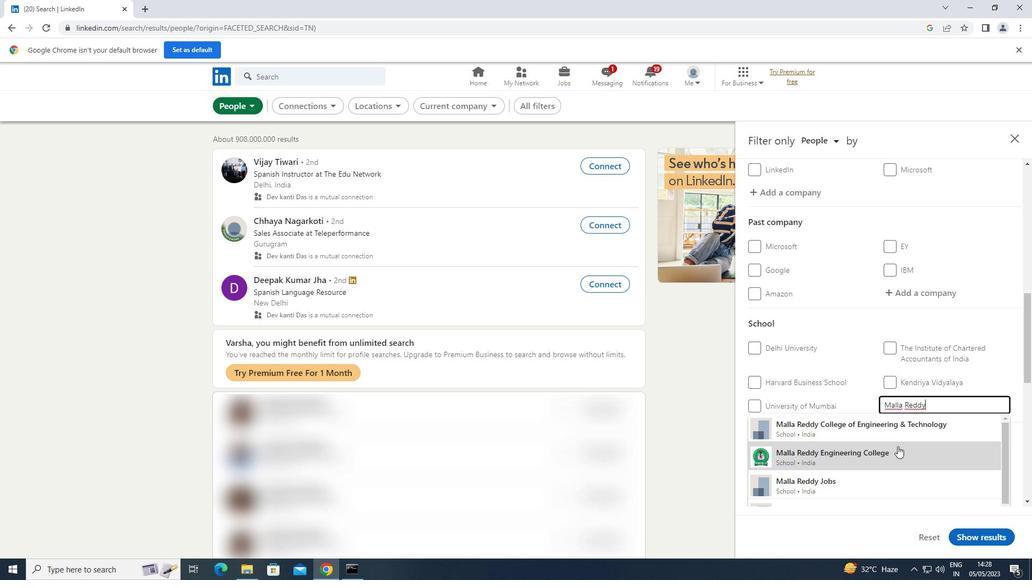 
Action: Mouse pressed left at (893, 452)
Screenshot: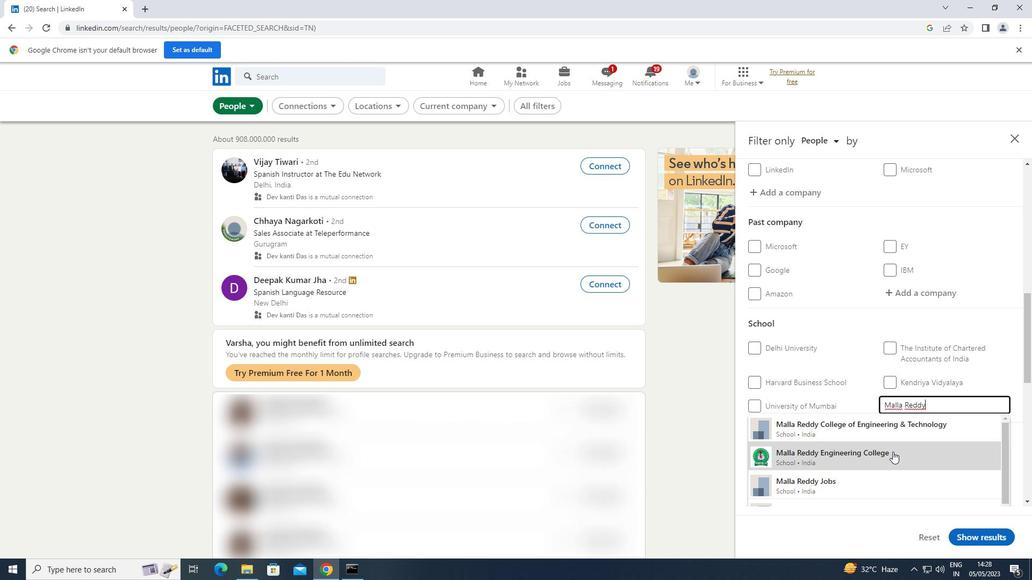 
Action: Mouse scrolled (893, 451) with delta (0, 0)
Screenshot: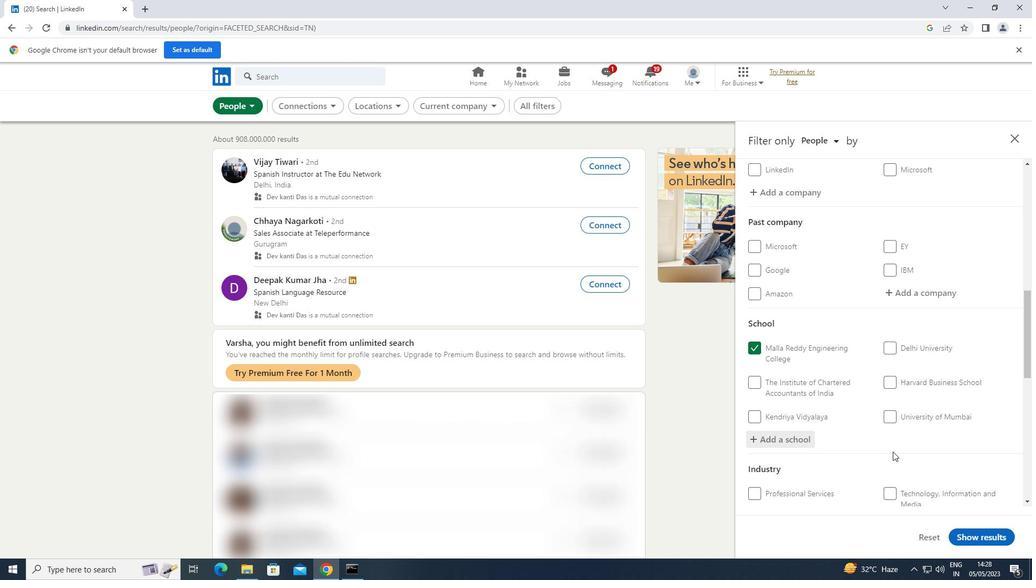 
Action: Mouse scrolled (893, 451) with delta (0, 0)
Screenshot: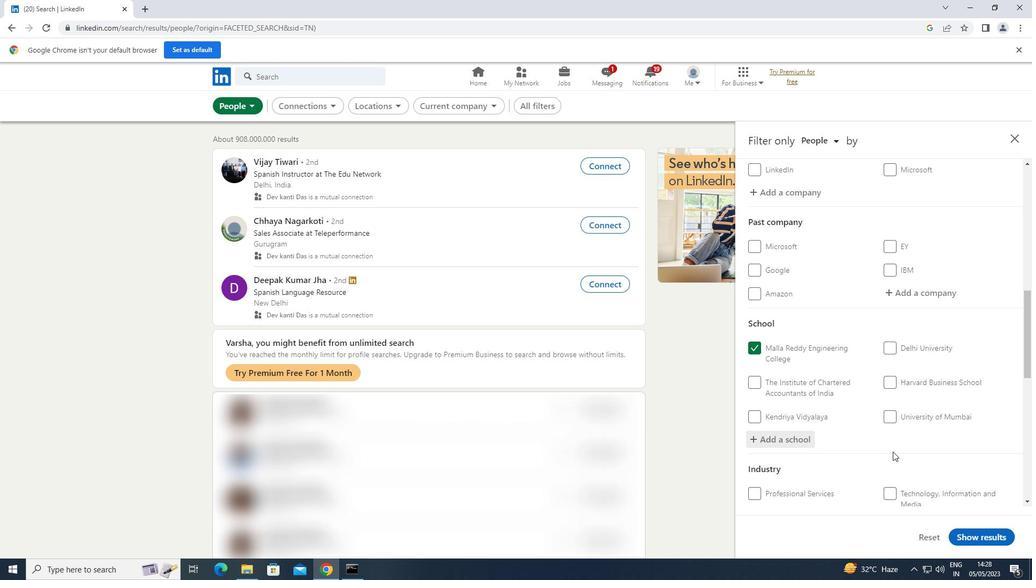 
Action: Mouse scrolled (893, 451) with delta (0, 0)
Screenshot: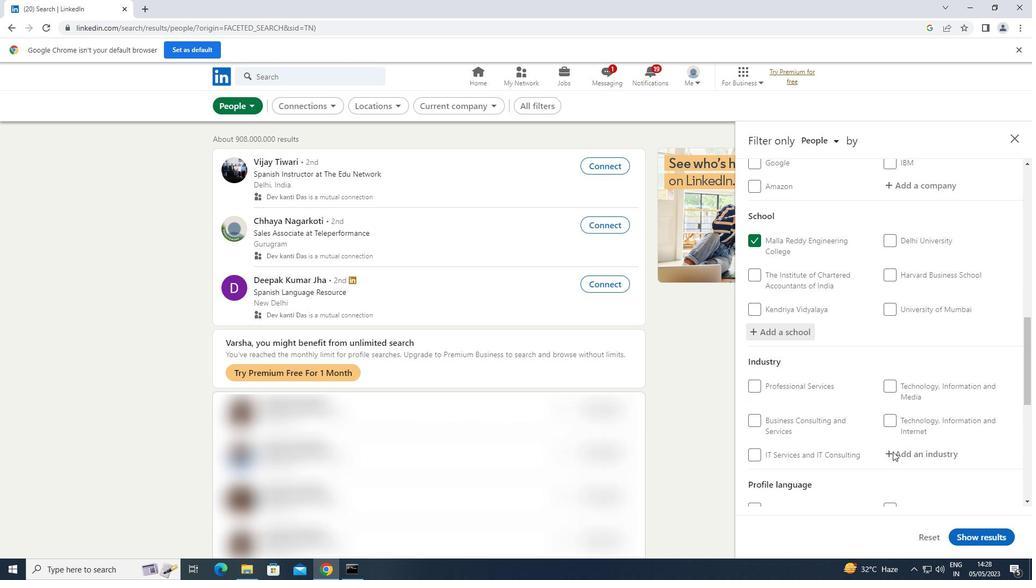 
Action: Mouse moved to (922, 400)
Screenshot: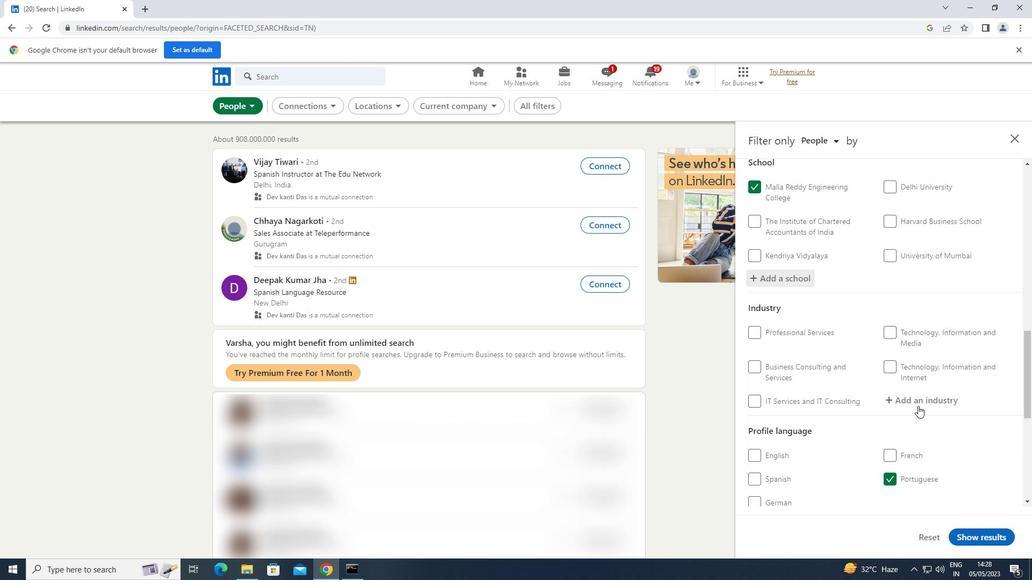 
Action: Mouse pressed left at (922, 400)
Screenshot: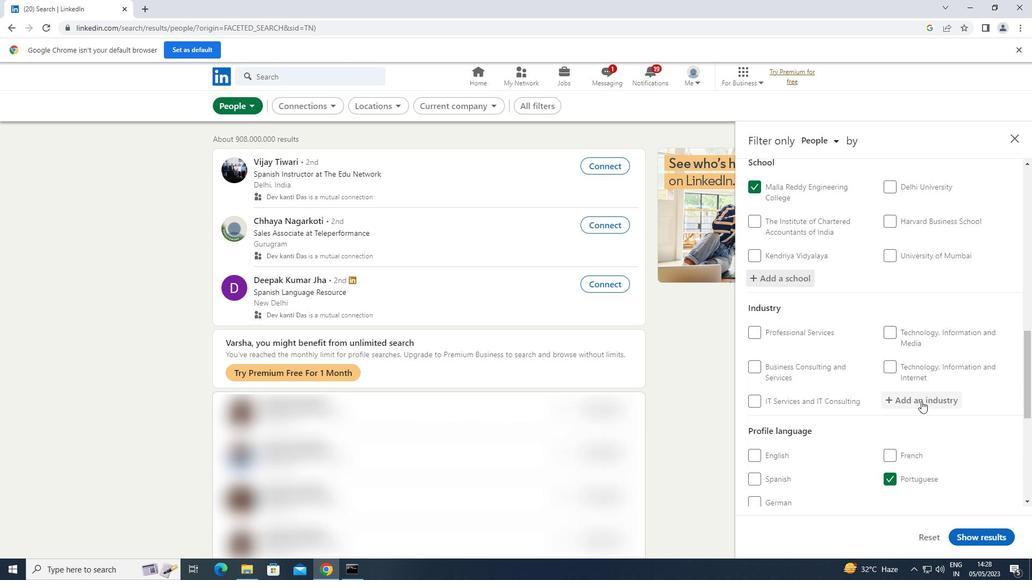 
Action: Key pressed <Key.shift>COAL<Key.space>
Screenshot: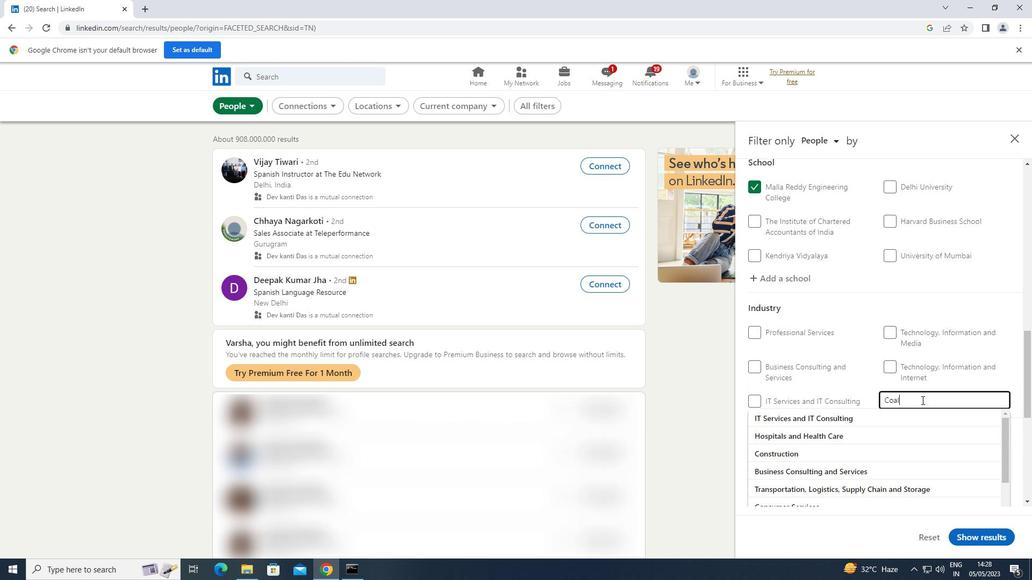 
Action: Mouse moved to (862, 435)
Screenshot: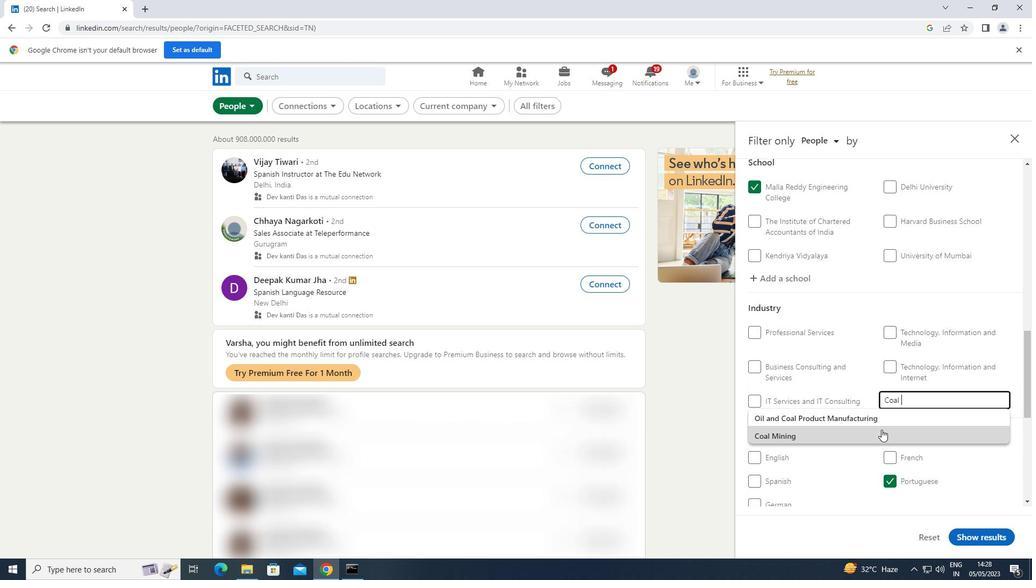 
Action: Mouse pressed left at (862, 435)
Screenshot: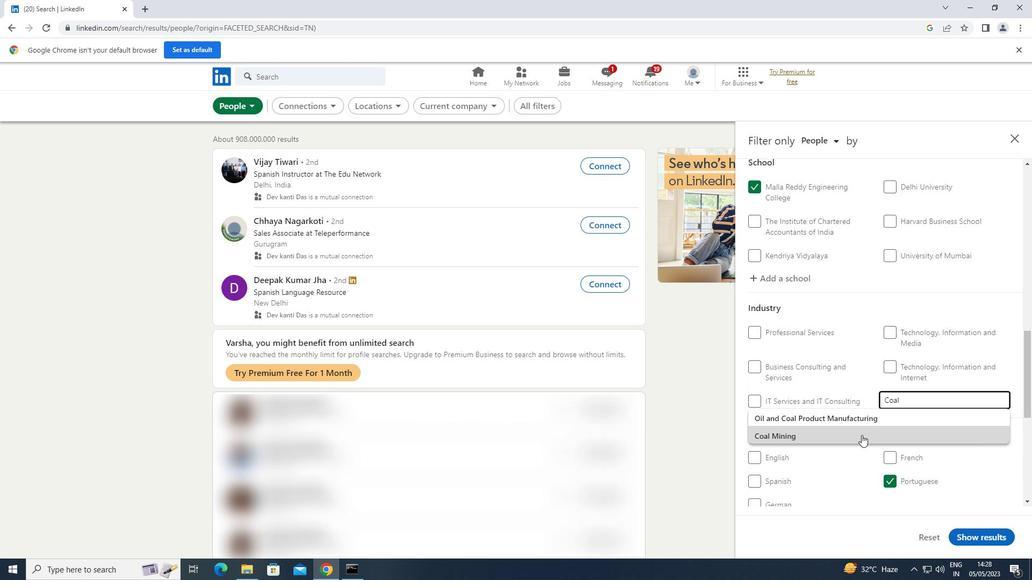 
Action: Mouse scrolled (862, 435) with delta (0, 0)
Screenshot: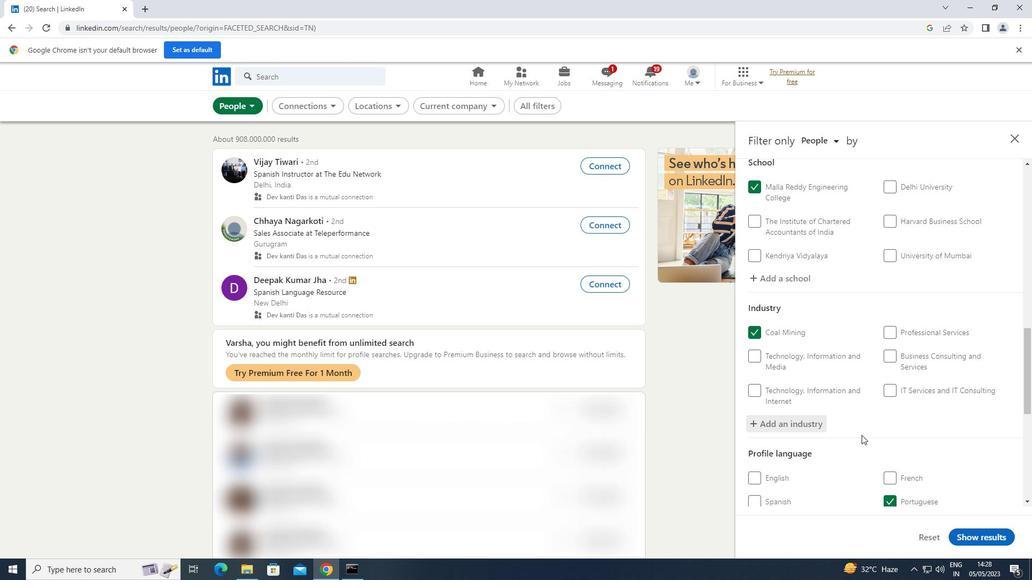 
Action: Mouse scrolled (862, 435) with delta (0, 0)
Screenshot: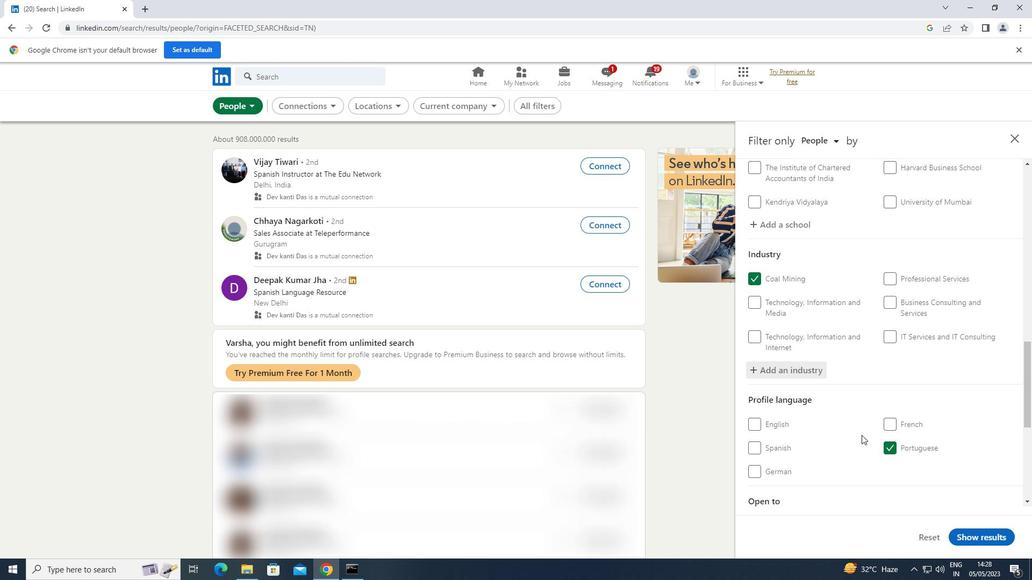 
Action: Mouse scrolled (862, 435) with delta (0, 0)
Screenshot: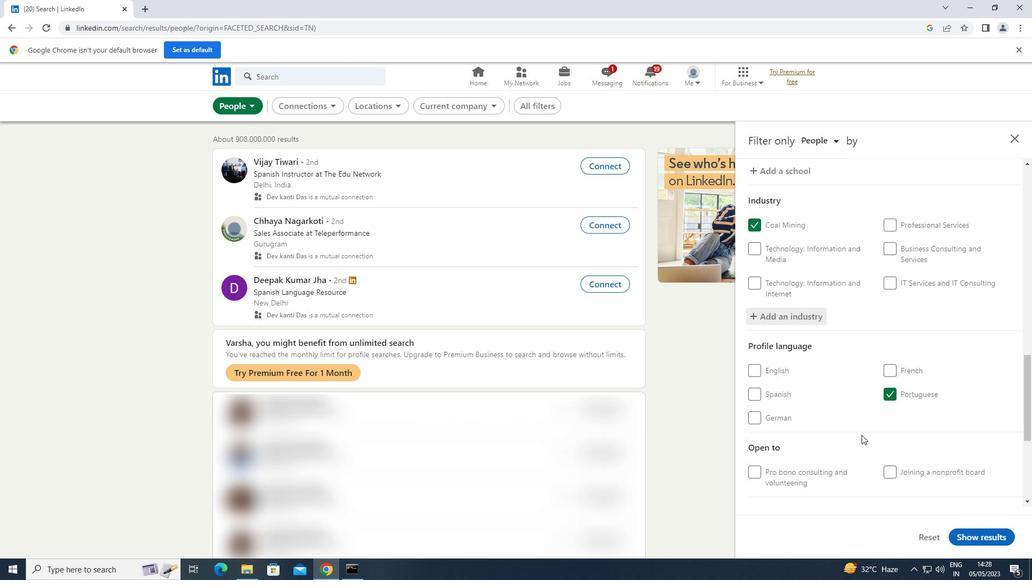 
Action: Mouse scrolled (862, 435) with delta (0, 0)
Screenshot: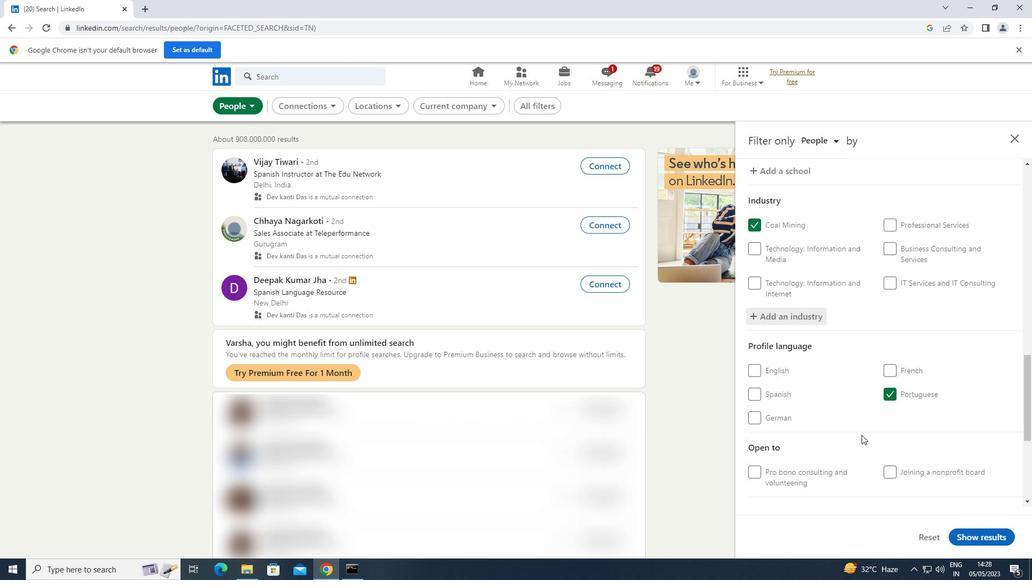 
Action: Mouse scrolled (862, 435) with delta (0, 0)
Screenshot: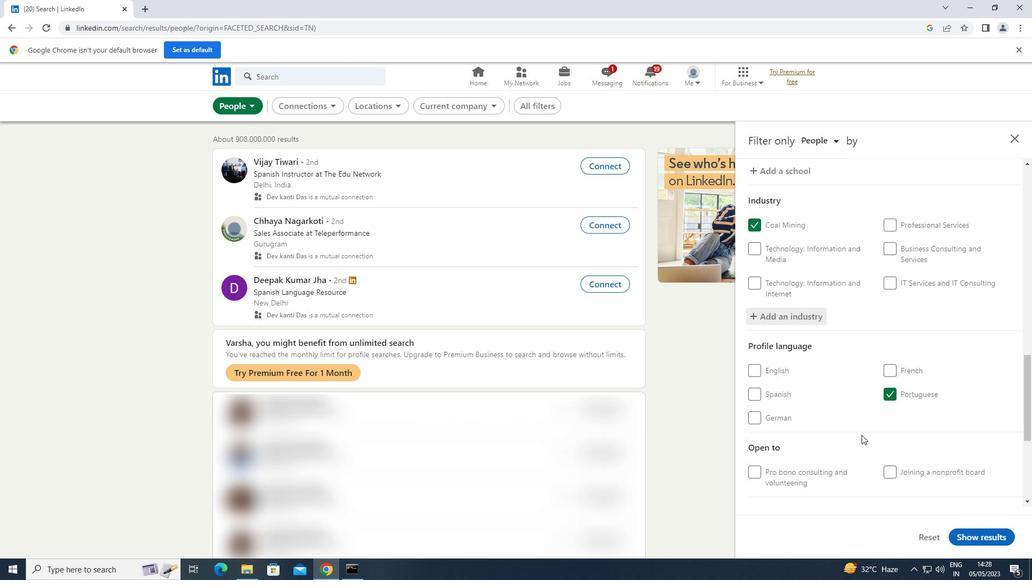 
Action: Mouse moved to (898, 417)
Screenshot: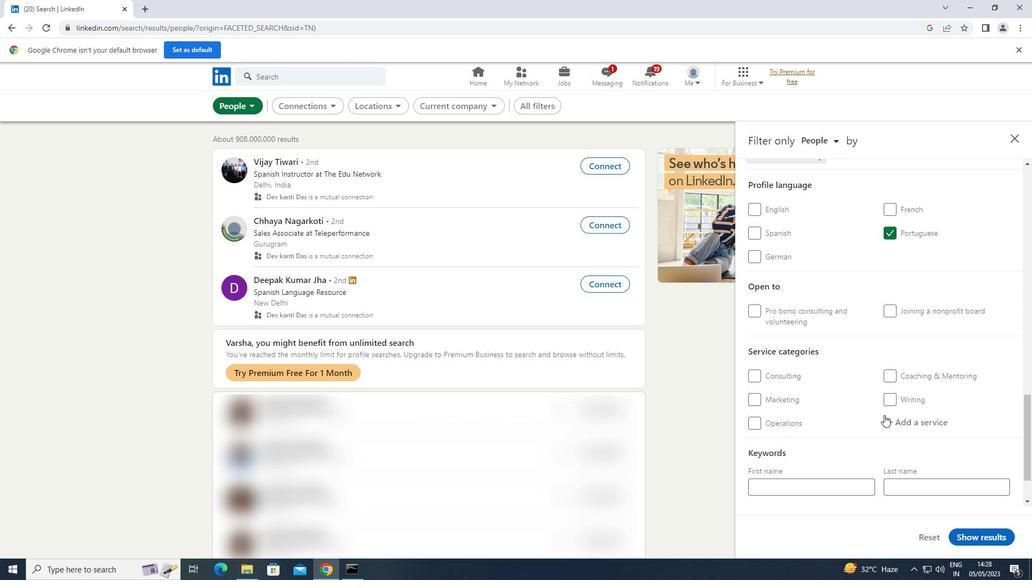 
Action: Mouse pressed left at (898, 417)
Screenshot: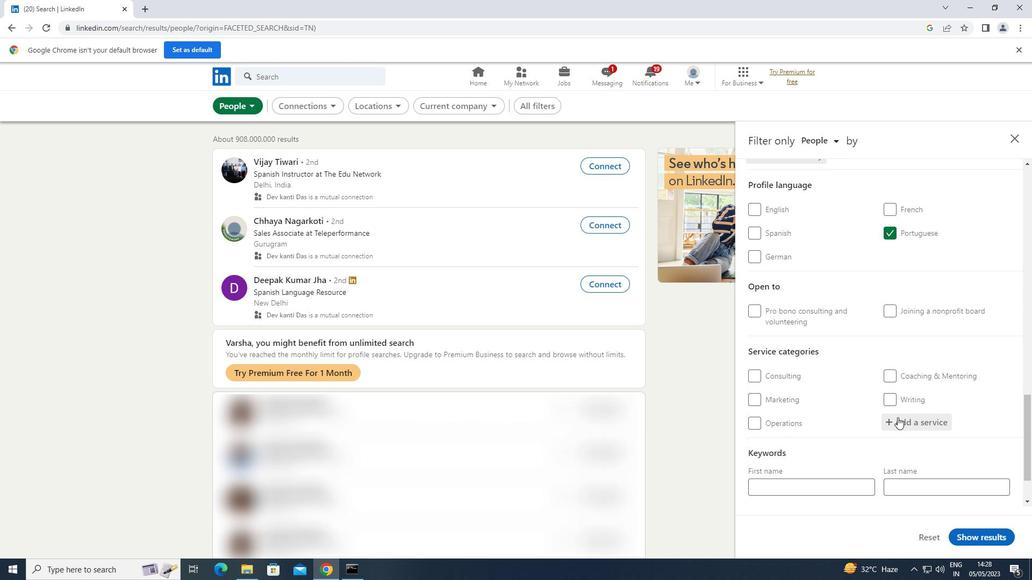
Action: Key pressed <Key.shift>VIDEO<Key.space><Key.shift>ANIMATI
Screenshot: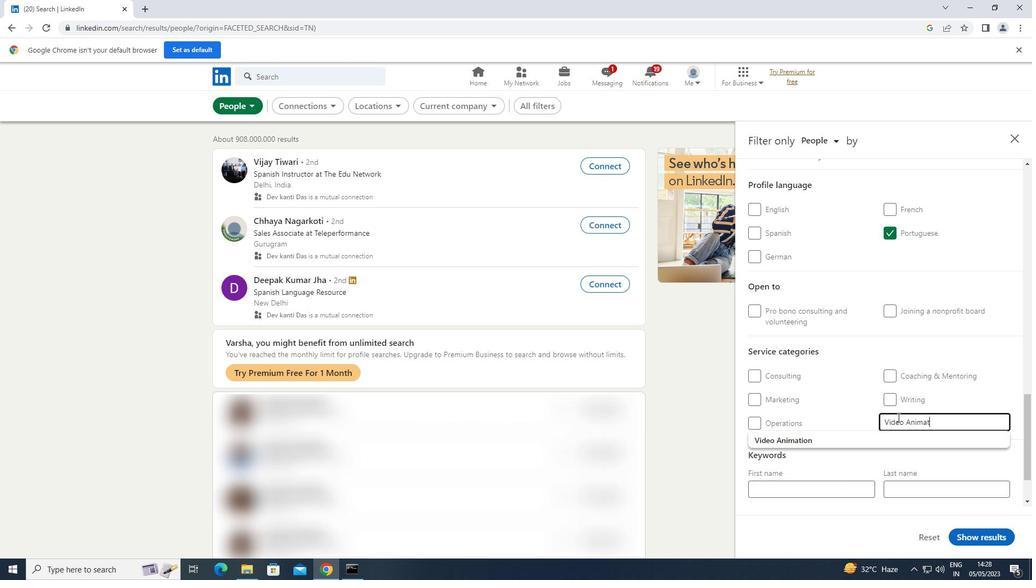 
Action: Mouse moved to (836, 439)
Screenshot: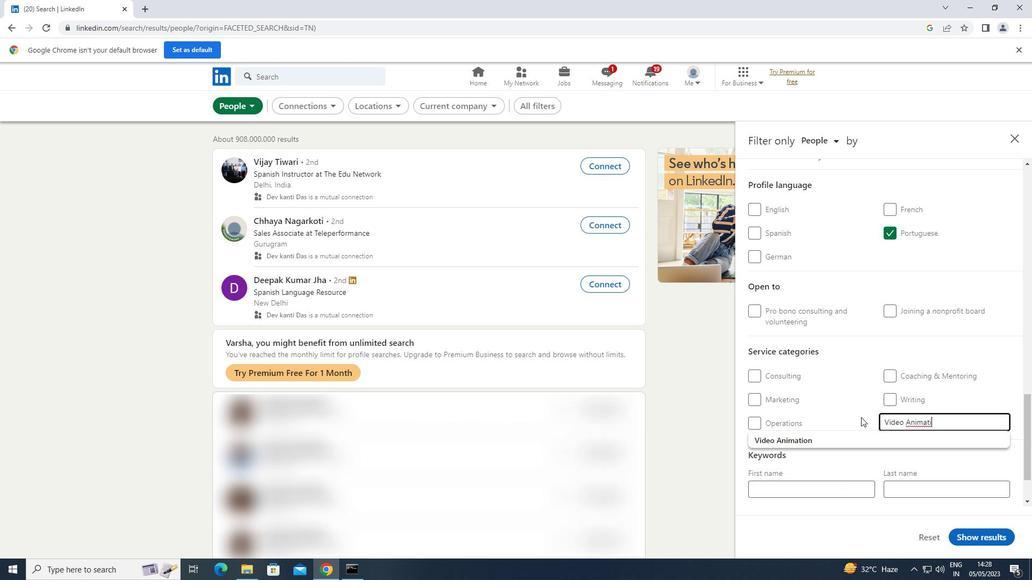 
Action: Mouse pressed left at (836, 439)
Screenshot: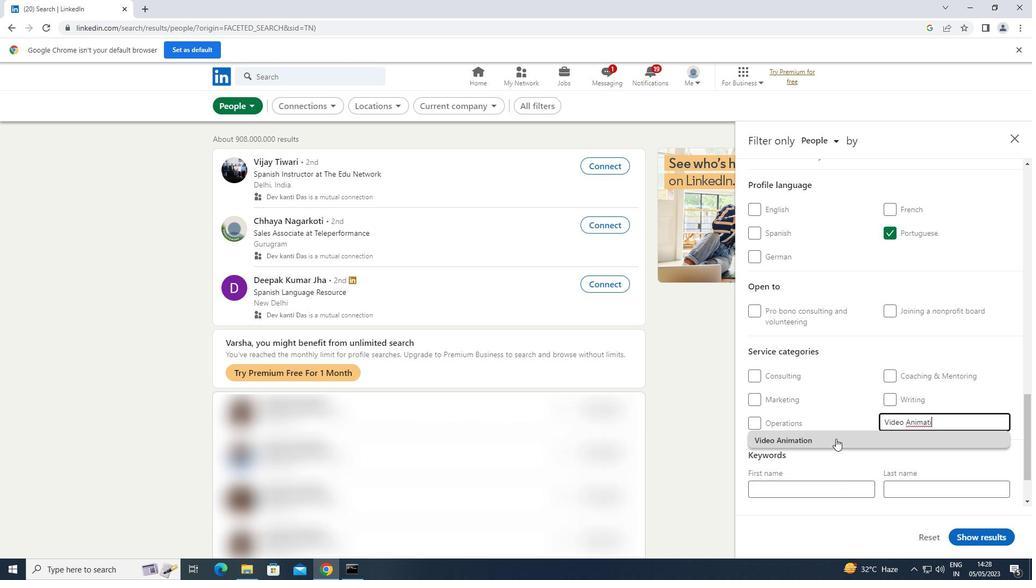 
Action: Mouse scrolled (836, 438) with delta (0, 0)
Screenshot: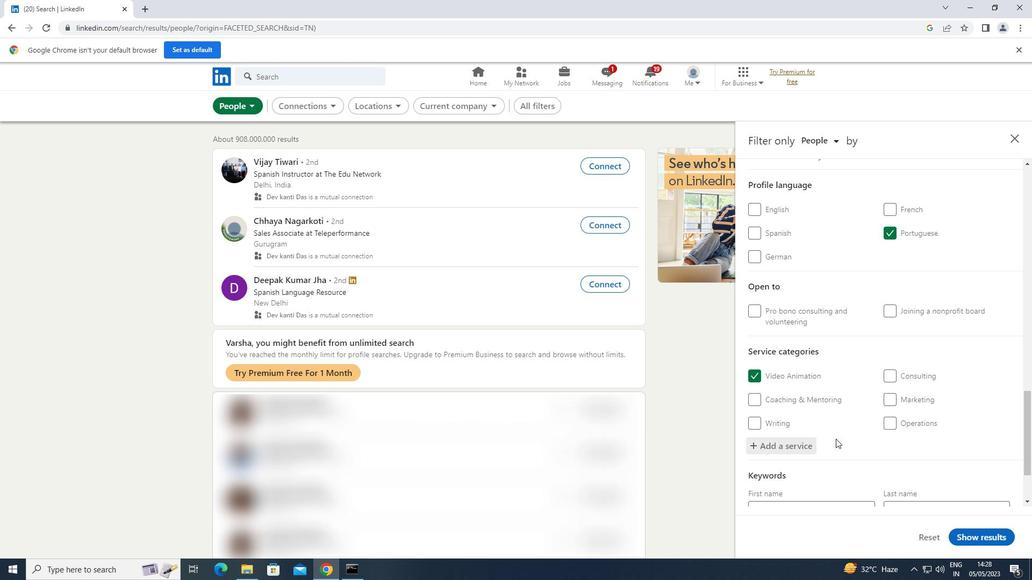 
Action: Mouse scrolled (836, 438) with delta (0, 0)
Screenshot: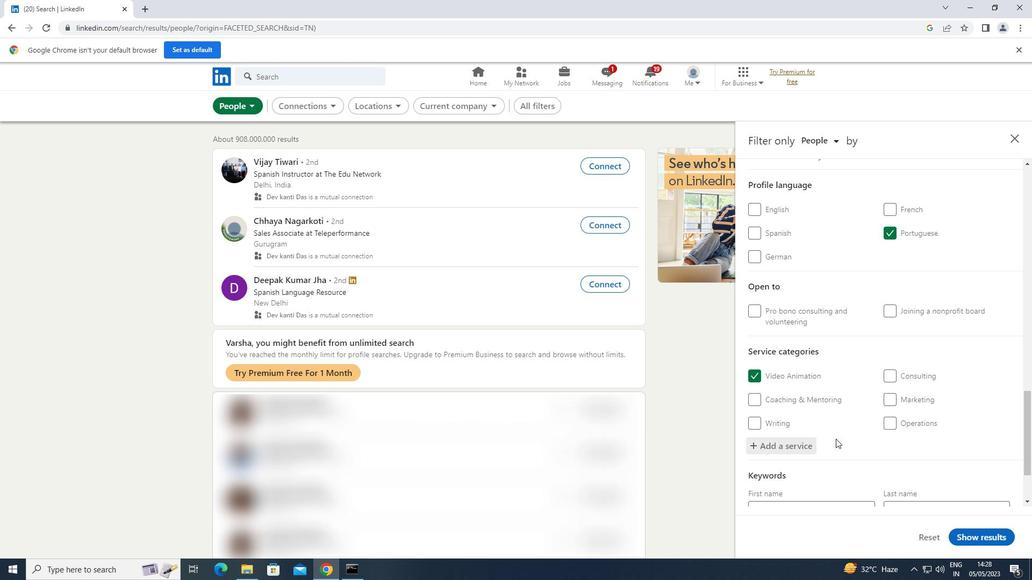 
Action: Mouse scrolled (836, 438) with delta (0, 0)
Screenshot: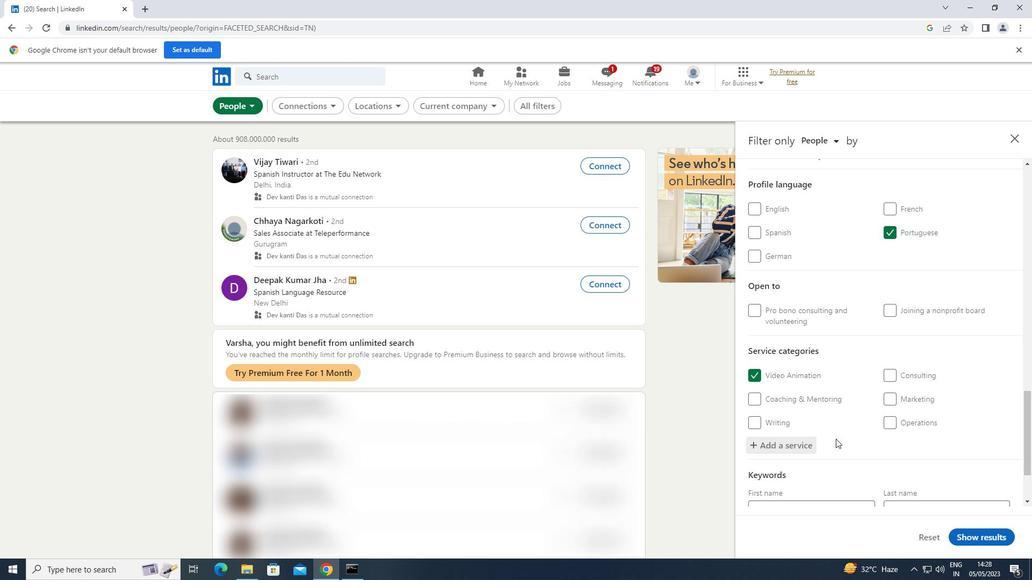 
Action: Mouse moved to (819, 457)
Screenshot: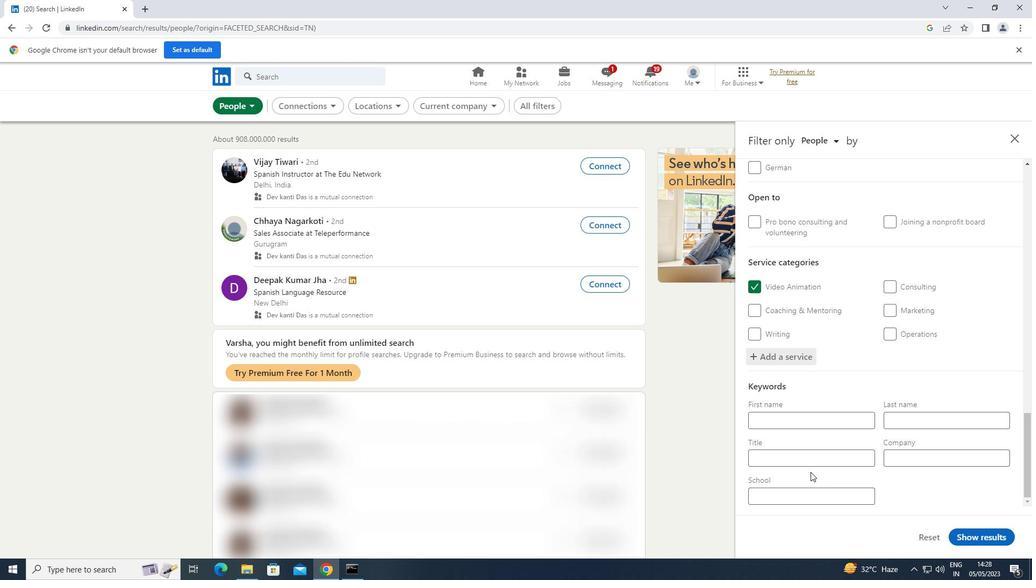 
Action: Mouse pressed left at (819, 457)
Screenshot: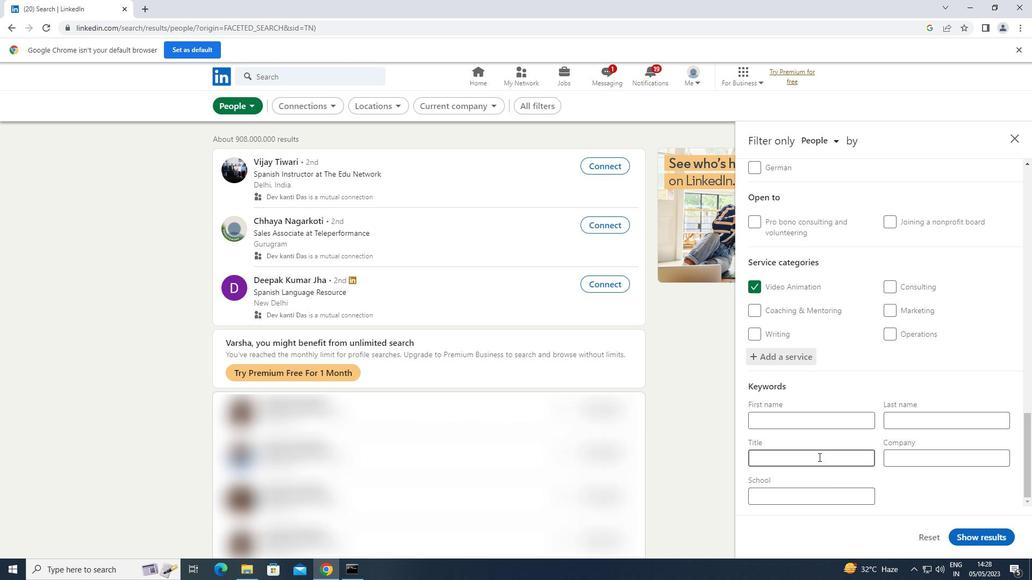
Action: Key pressed <Key.shift>SKIN<Key.space><Key.shift>CARE<Key.space><Key.shift>SPECIALIST
Screenshot: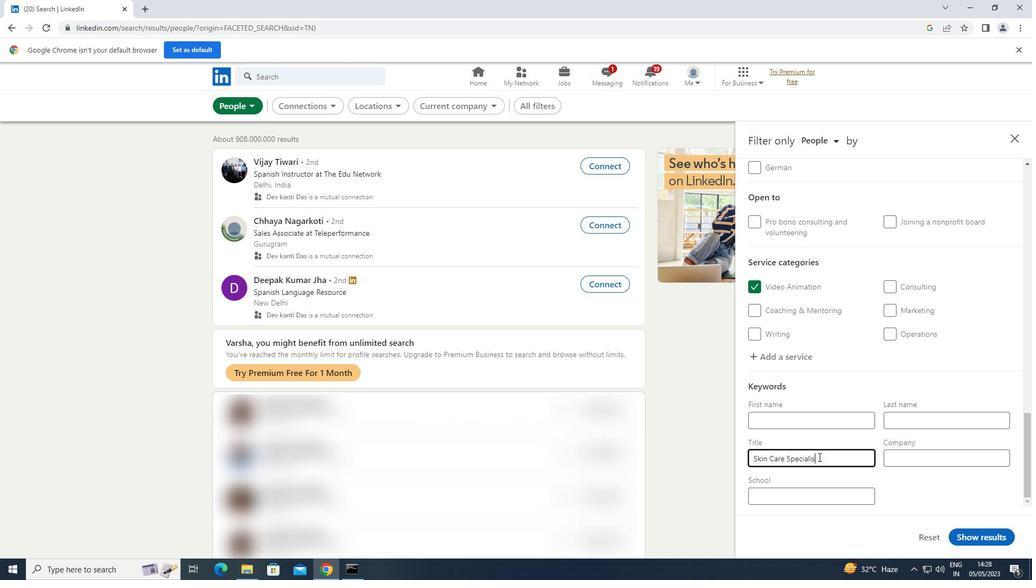 
Action: Mouse moved to (967, 539)
Screenshot: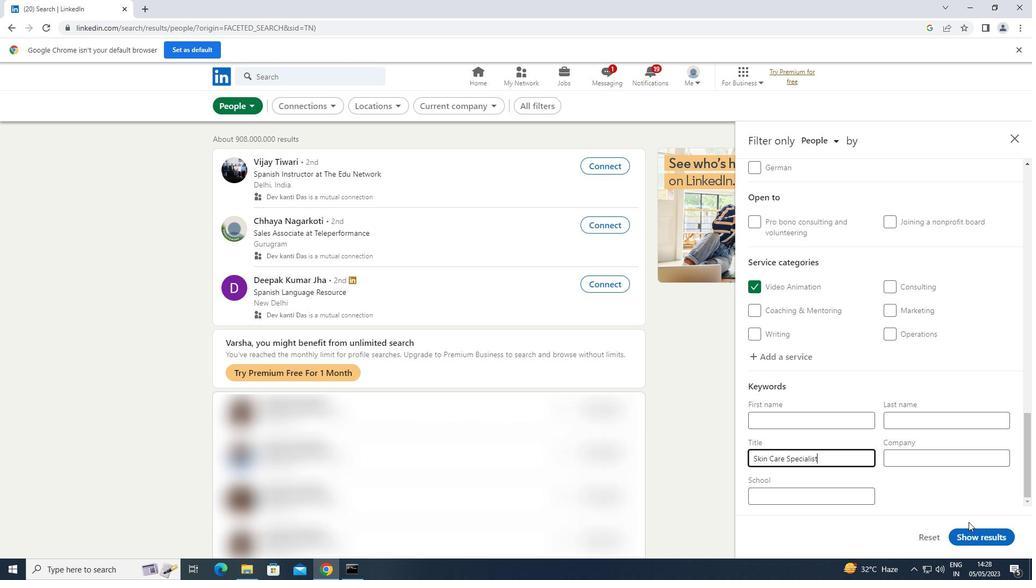 
Action: Mouse pressed left at (967, 539)
Screenshot: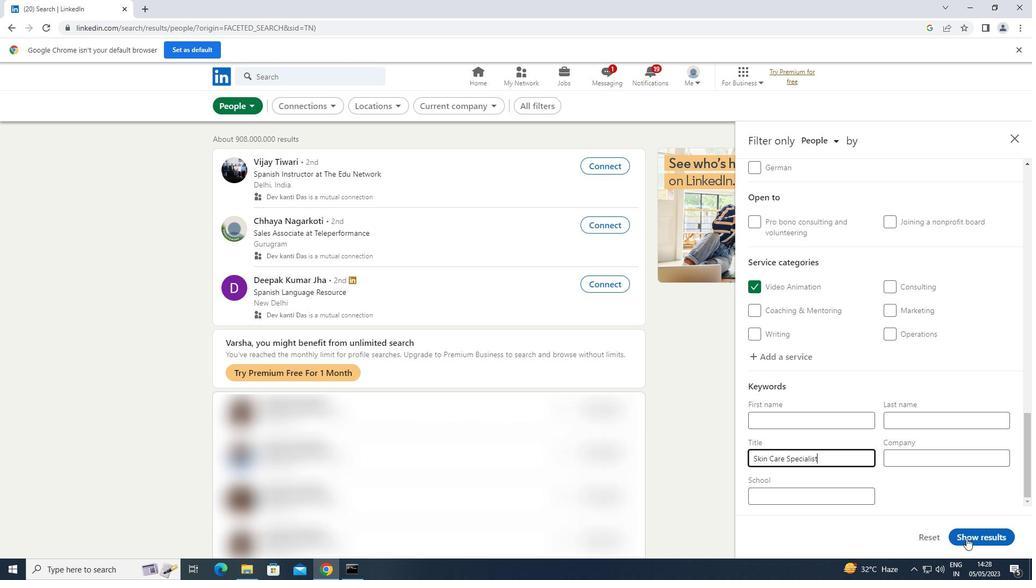 
